 Task: Create new customer invoice with Date Opened: 30-Apr-23, Select Customer: Dollar General, Terms: Net 15. Make invoice entry for item-1 with Date: 30-Apr-23, Description: Pop Arazzi Organizer Small Clear, Income Account: Income:Sales, Quantity: 1, Unit Price: 11.79, Sales Tax: Y, Sales Tax Included: Y, Tax Table: Sales Tax. Make entry for item-2 with Date: 30-Apr-23, Description: The INKEY List Caffeine Stimulating Scalp Treatment (5 oz)
, Income Account: Income:Sales, Quantity: 2, Unit Price: 14.99, Sales Tax: Y, Sales Tax Included: Y, Tax Table: Sales Tax. Post Invoice with Post Date: 30-Apr-23, Post to Accounts: Assets:Accounts Receivable. Pay / Process Payment with Transaction Date: 14-May-23, Amount: 41.77, Transfer Account: Checking Account. Go to 'Print Invoice'.
Action: Mouse moved to (130, 27)
Screenshot: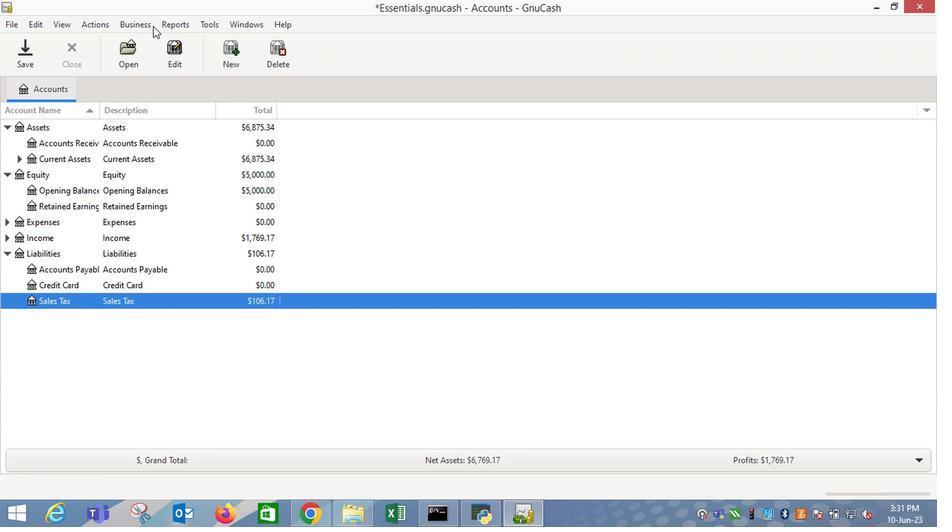 
Action: Mouse pressed left at (130, 27)
Screenshot: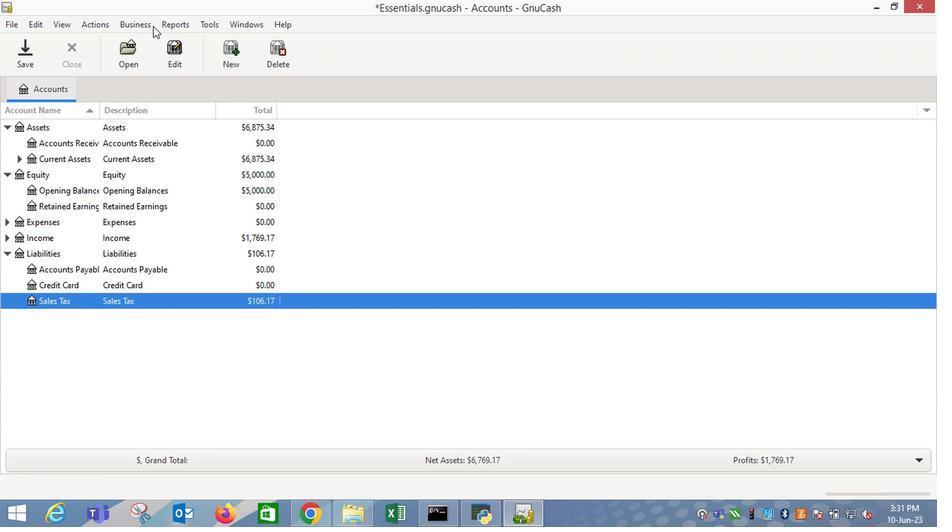 
Action: Mouse moved to (294, 98)
Screenshot: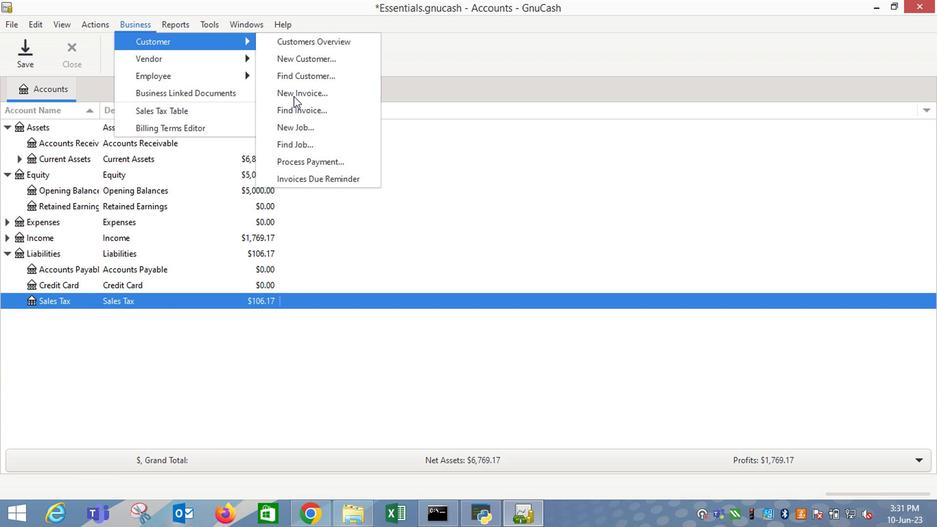 
Action: Mouse pressed left at (294, 98)
Screenshot: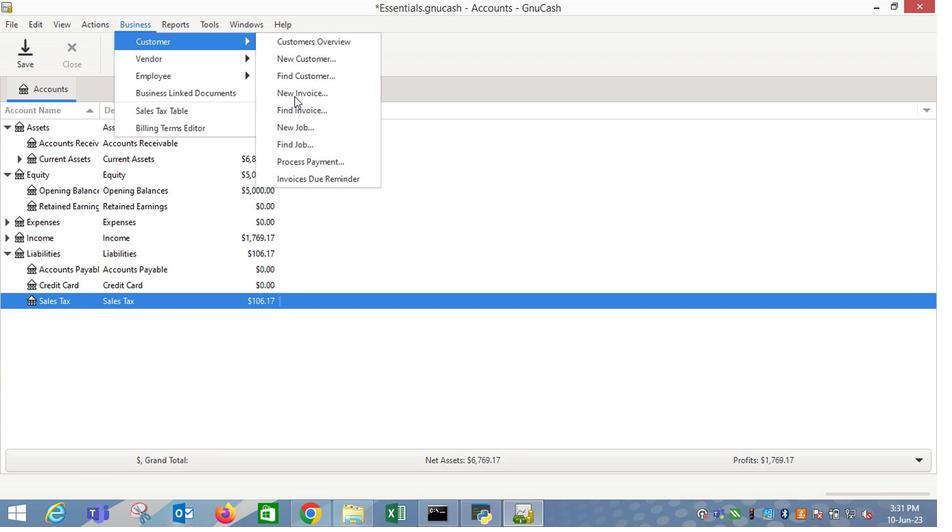 
Action: Mouse moved to (570, 210)
Screenshot: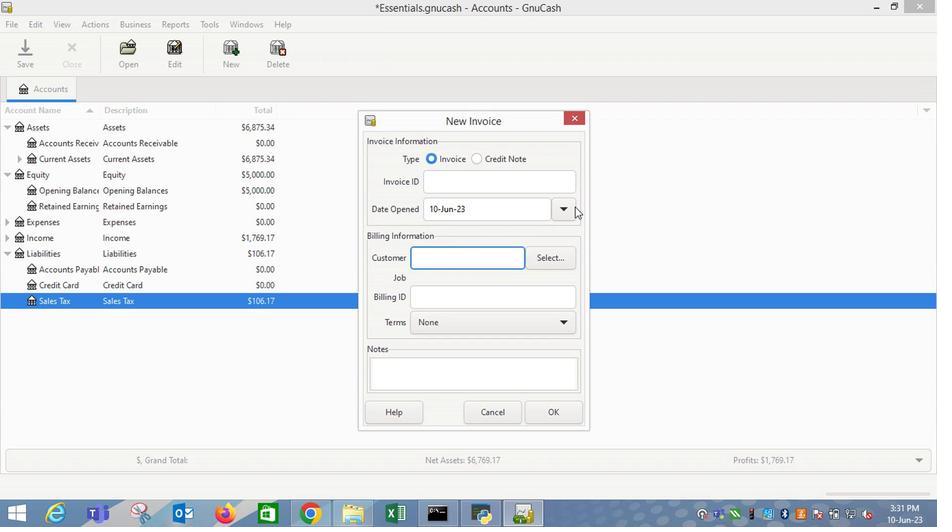 
Action: Mouse pressed left at (570, 210)
Screenshot: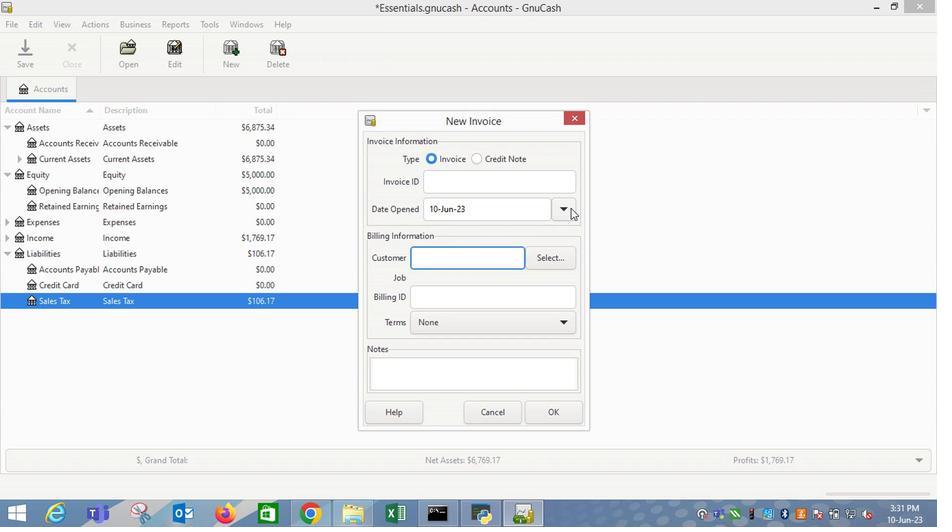 
Action: Mouse moved to (454, 231)
Screenshot: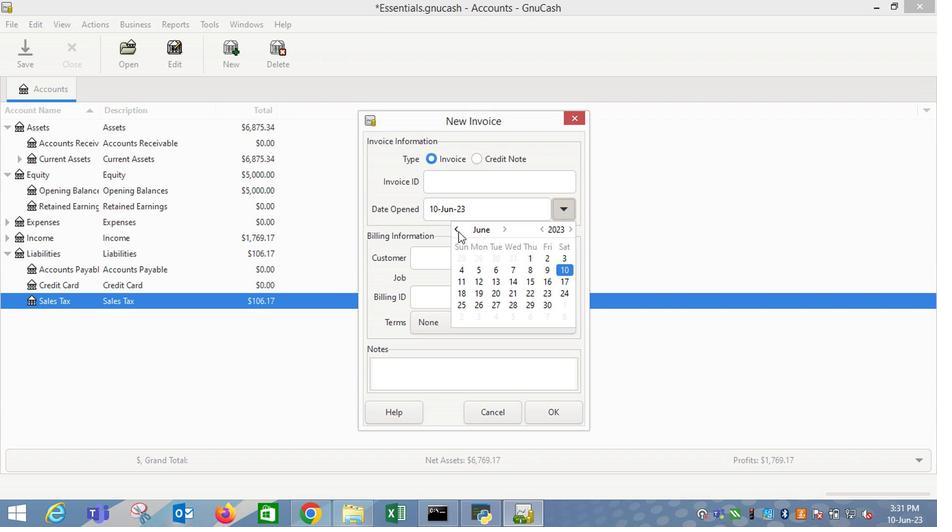 
Action: Mouse pressed left at (454, 231)
Screenshot: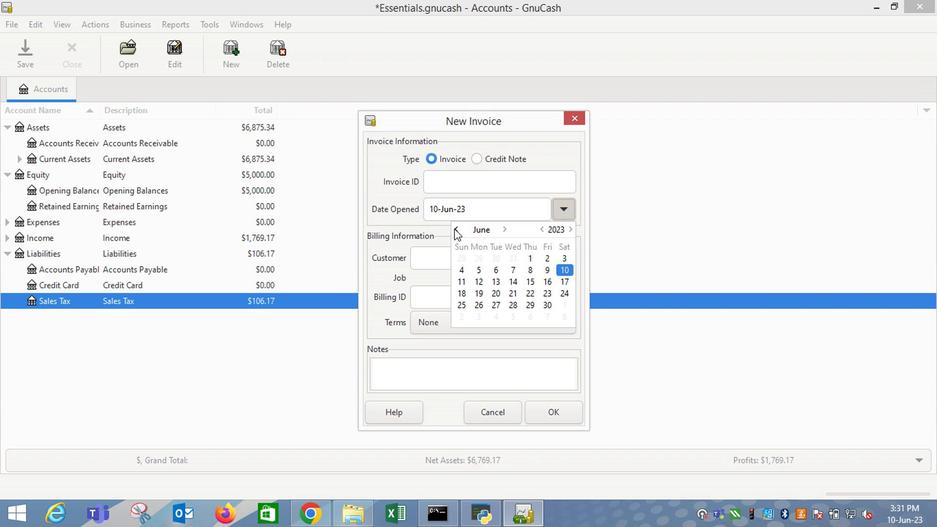 
Action: Mouse pressed left at (454, 231)
Screenshot: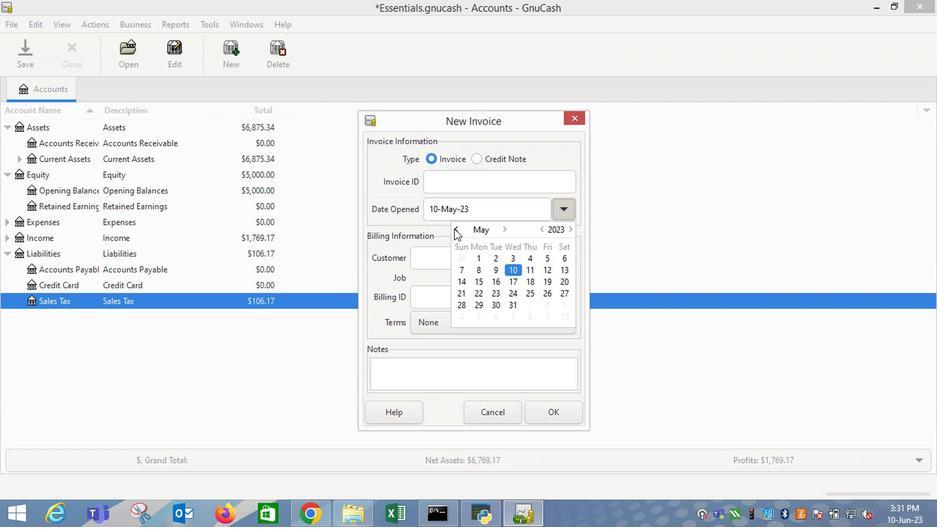 
Action: Mouse moved to (464, 319)
Screenshot: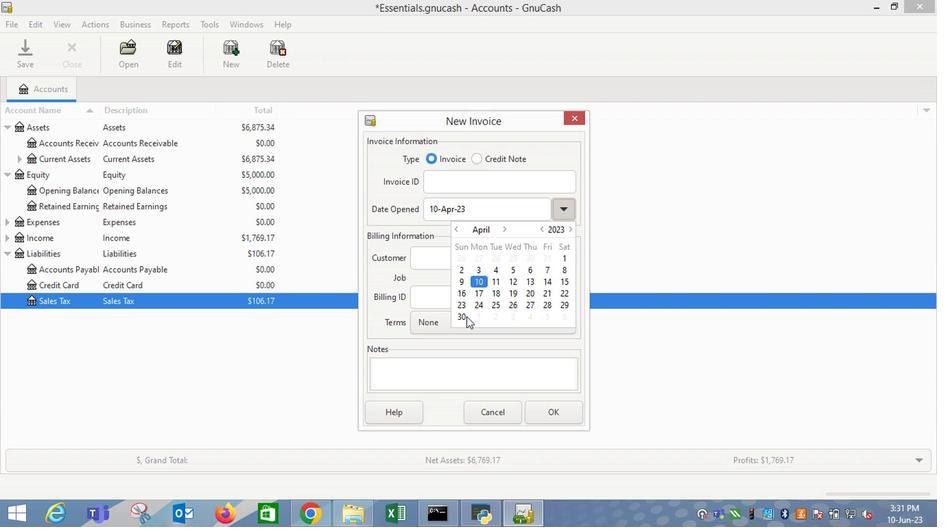 
Action: Mouse pressed left at (464, 319)
Screenshot: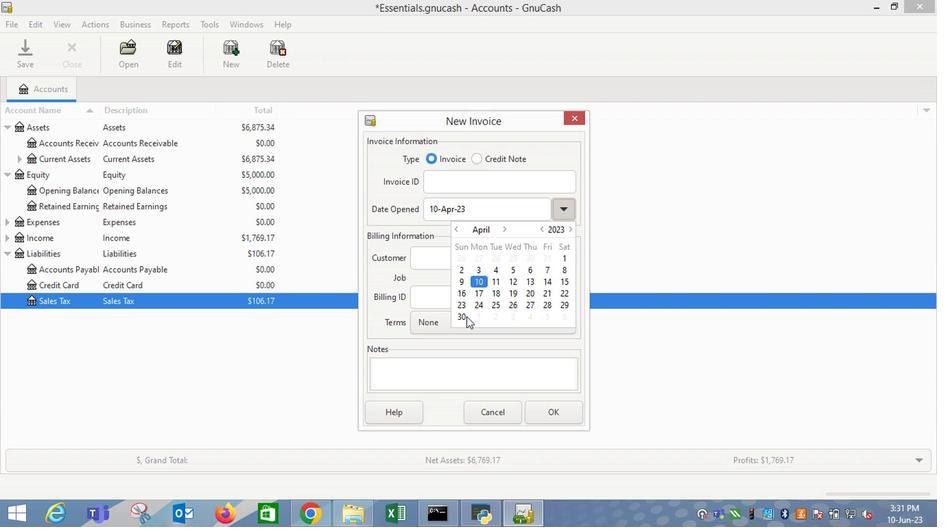 
Action: Mouse moved to (427, 338)
Screenshot: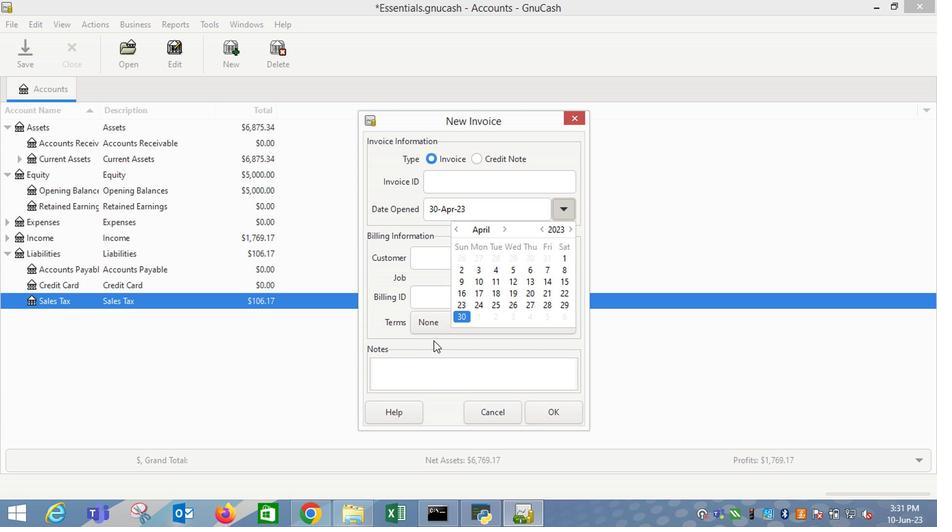 
Action: Mouse pressed left at (427, 338)
Screenshot: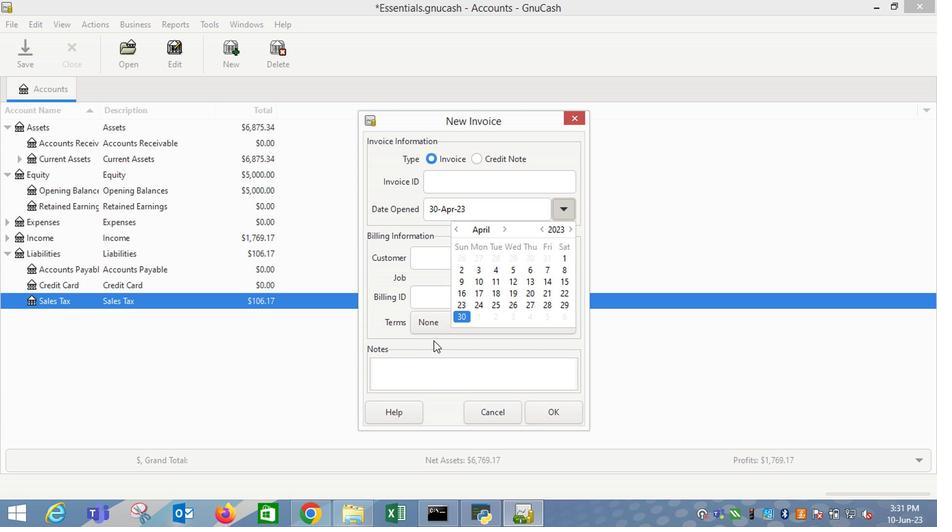 
Action: Mouse moved to (435, 263)
Screenshot: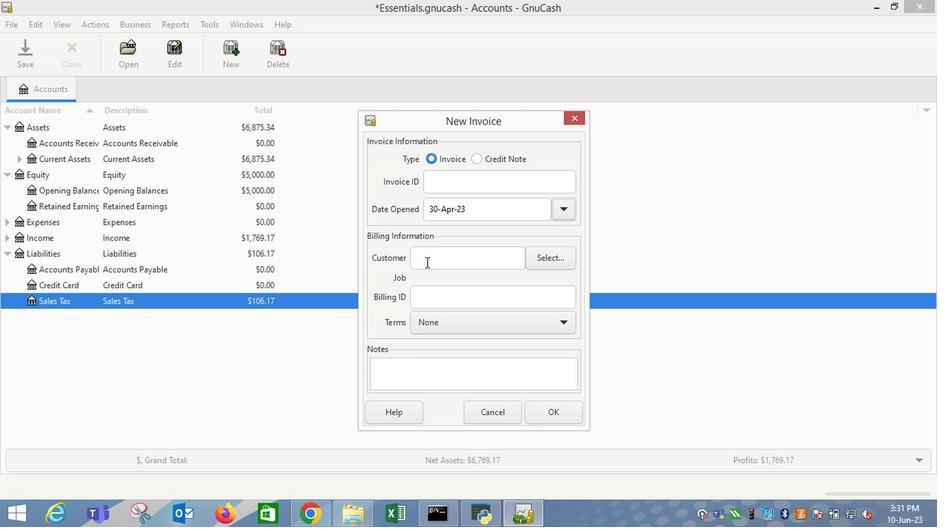 
Action: Mouse pressed left at (435, 263)
Screenshot: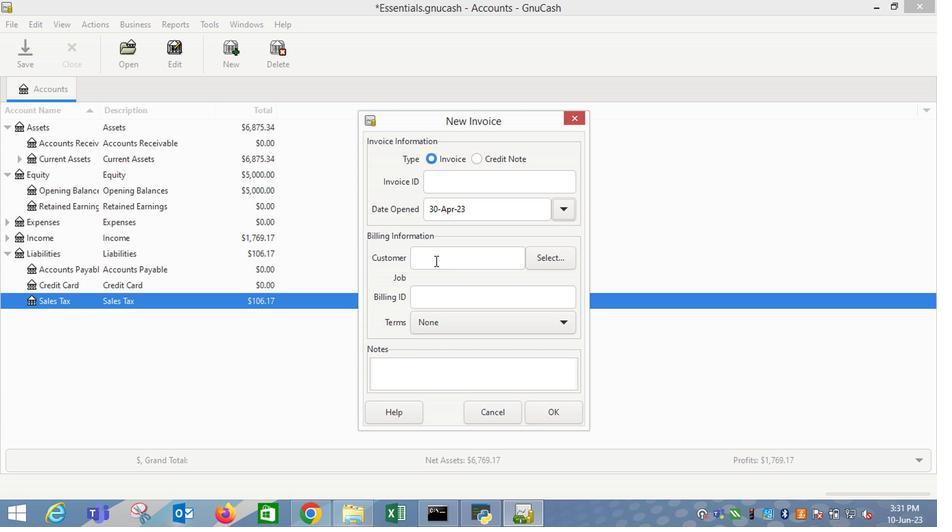 
Action: Key pressed <Key.shift_r>Do
Screenshot: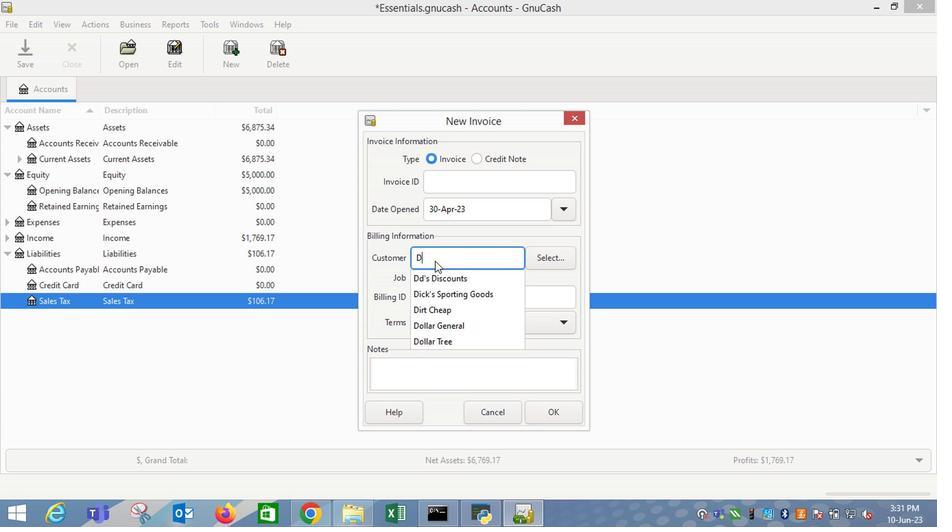 
Action: Mouse moved to (442, 282)
Screenshot: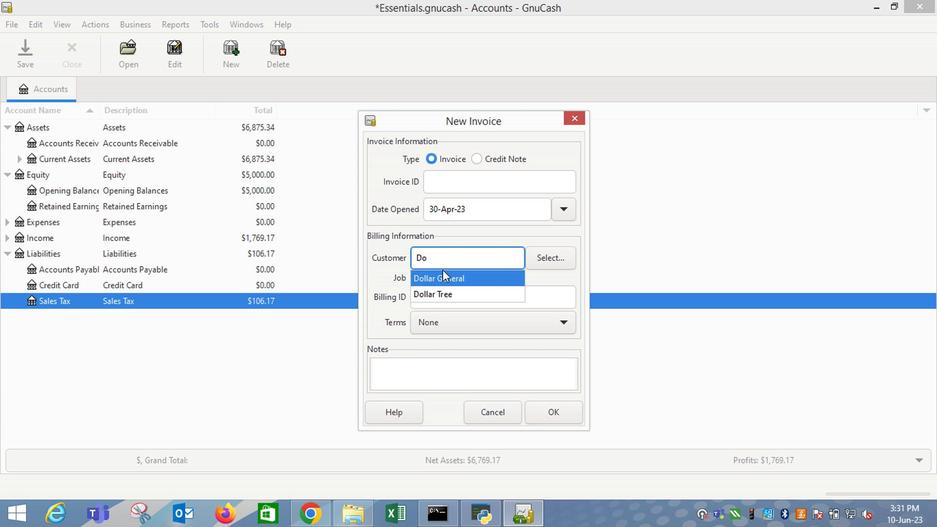 
Action: Mouse pressed left at (442, 282)
Screenshot: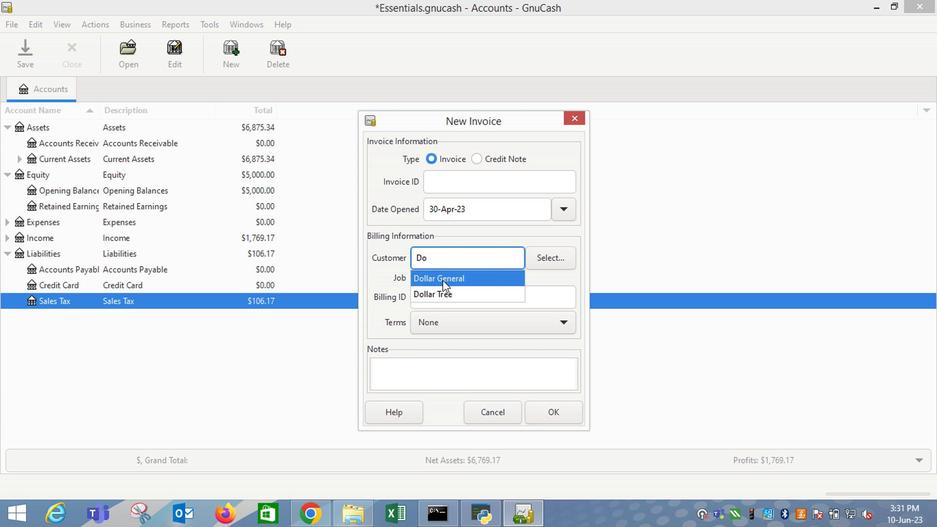 
Action: Mouse moved to (462, 338)
Screenshot: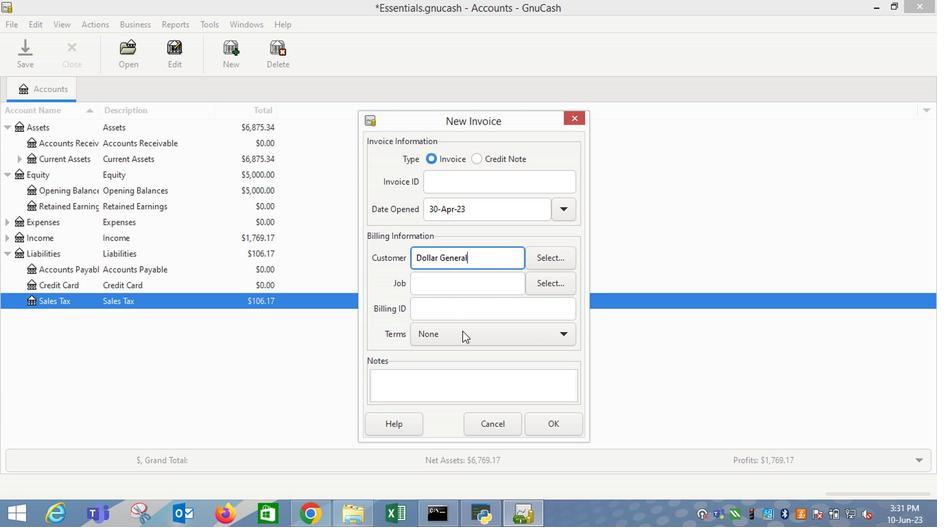 
Action: Mouse pressed left at (462, 338)
Screenshot: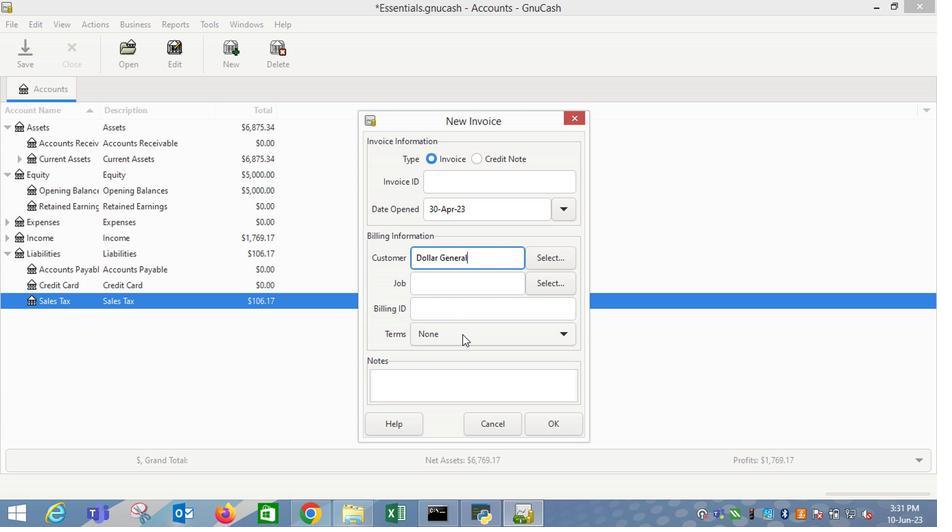 
Action: Mouse moved to (464, 355)
Screenshot: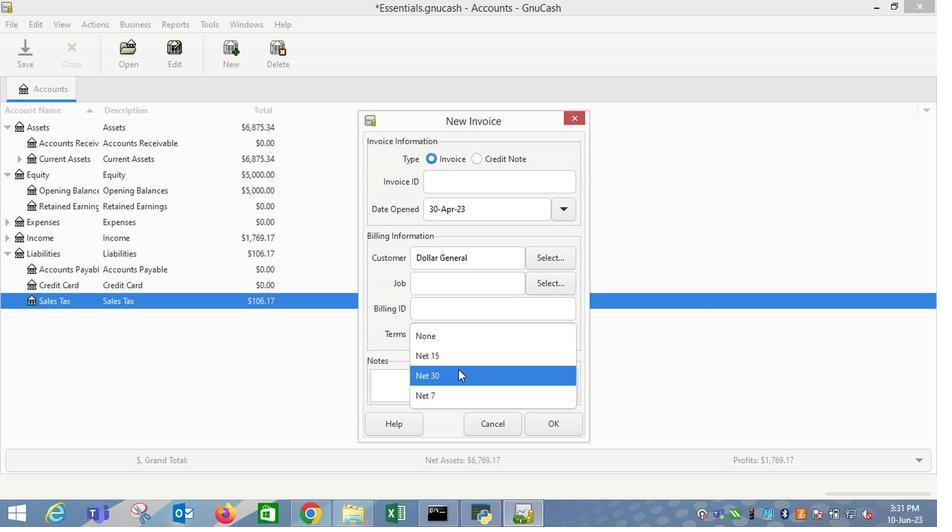 
Action: Mouse pressed left at (464, 355)
Screenshot: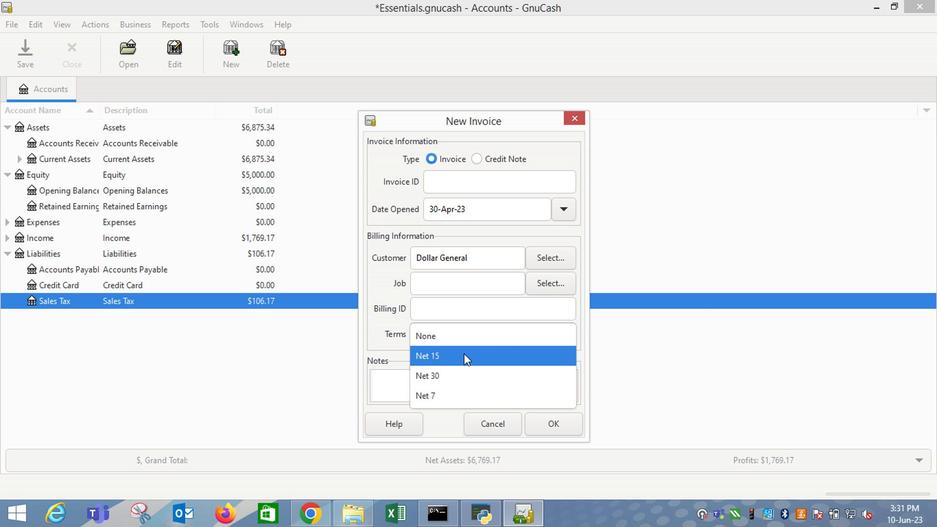
Action: Mouse moved to (564, 429)
Screenshot: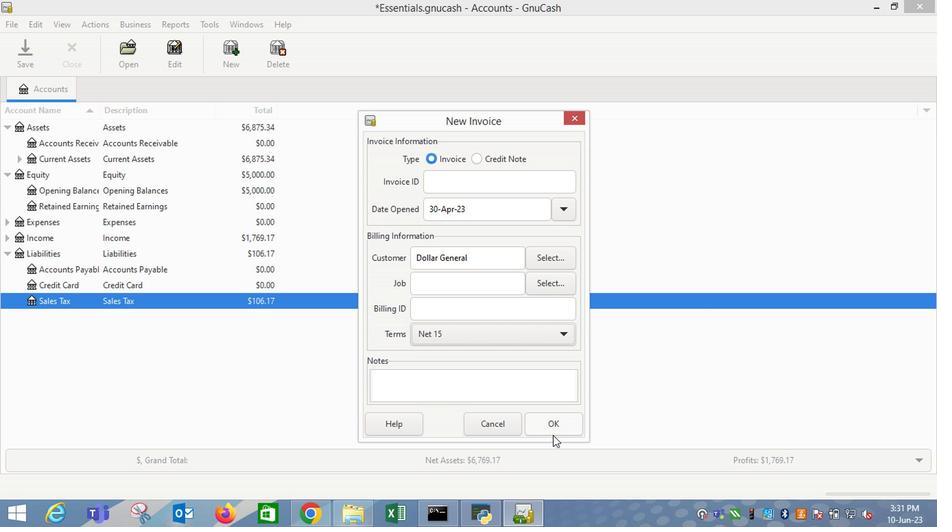 
Action: Mouse pressed left at (564, 429)
Screenshot: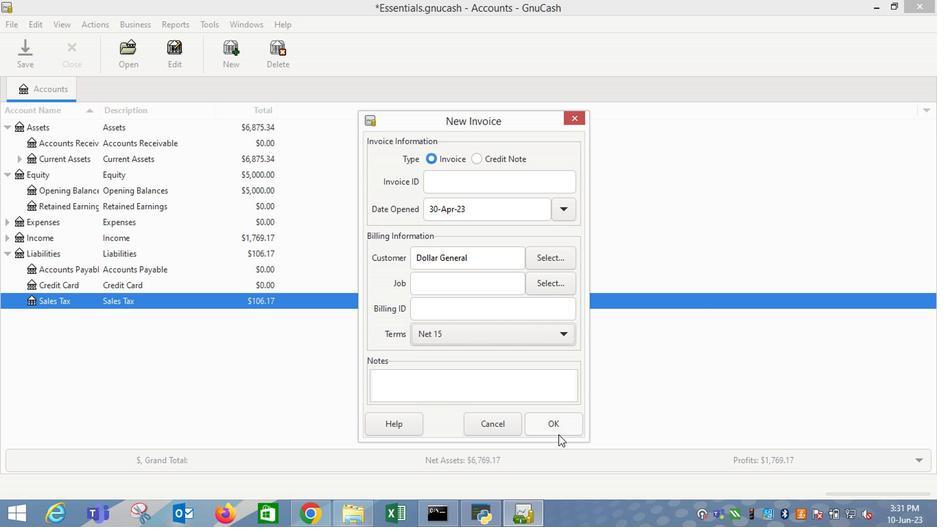 
Action: Mouse moved to (58, 269)
Screenshot: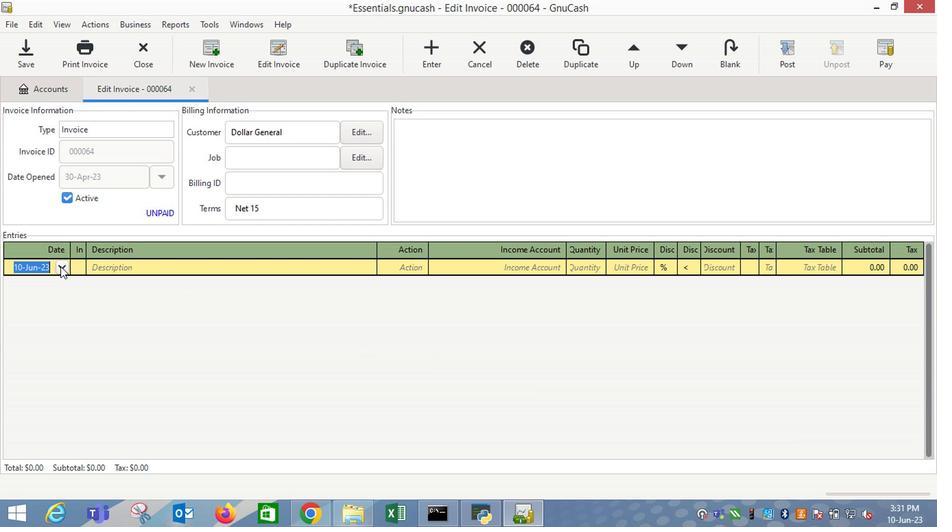 
Action: Mouse pressed left at (58, 269)
Screenshot: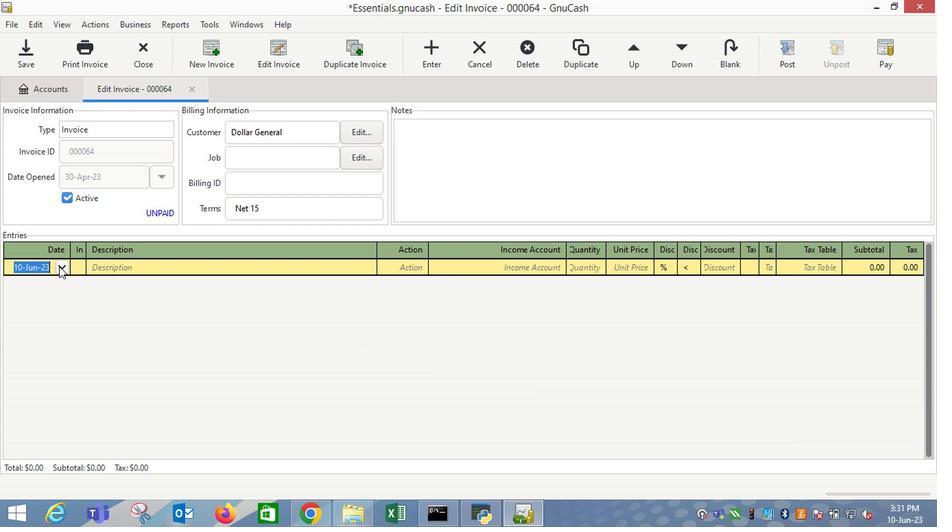 
Action: Mouse moved to (9, 286)
Screenshot: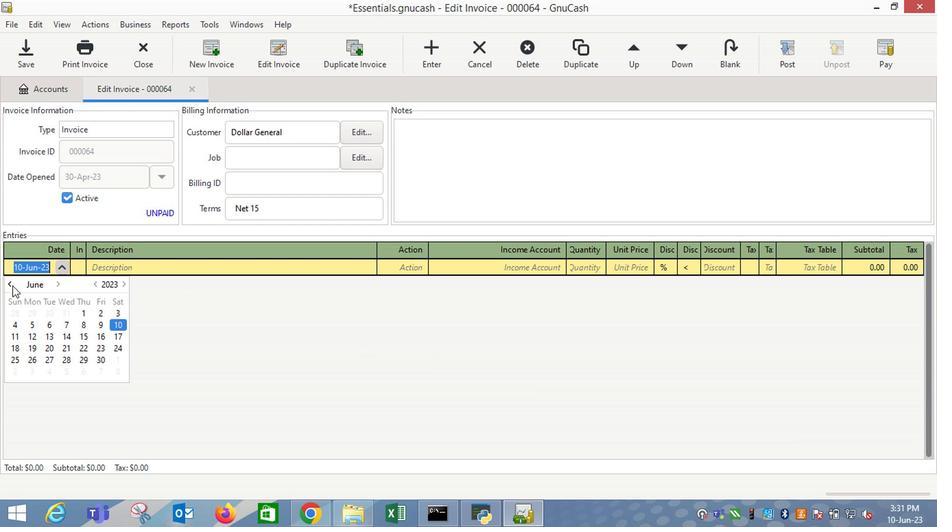 
Action: Mouse pressed left at (9, 286)
Screenshot: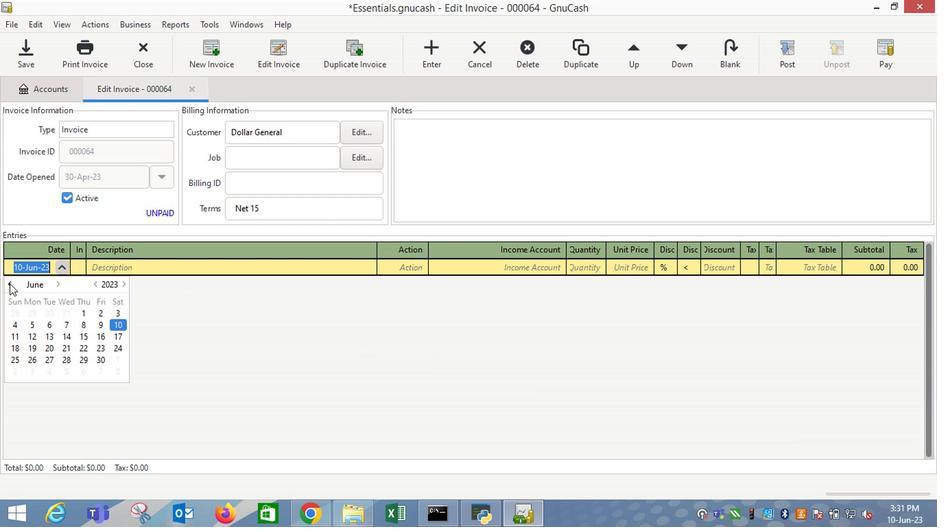
Action: Mouse pressed left at (9, 286)
Screenshot: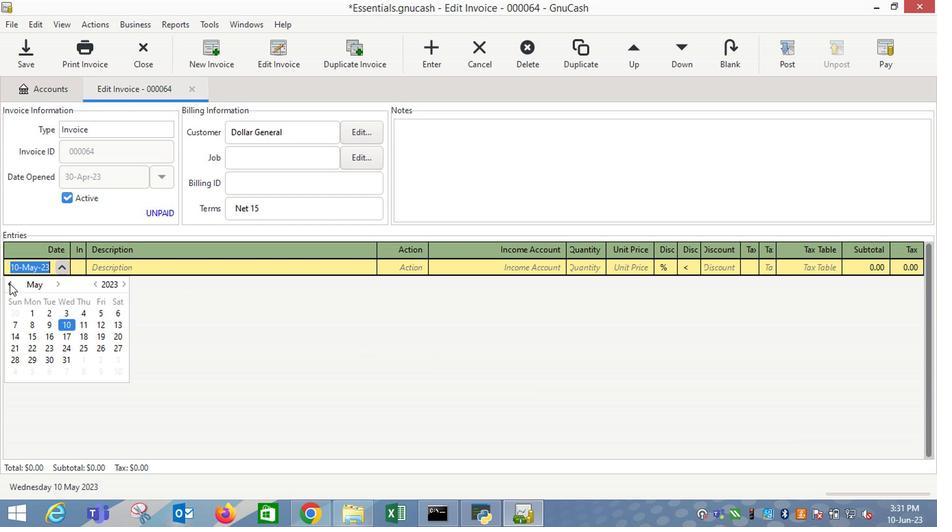 
Action: Mouse moved to (14, 372)
Screenshot: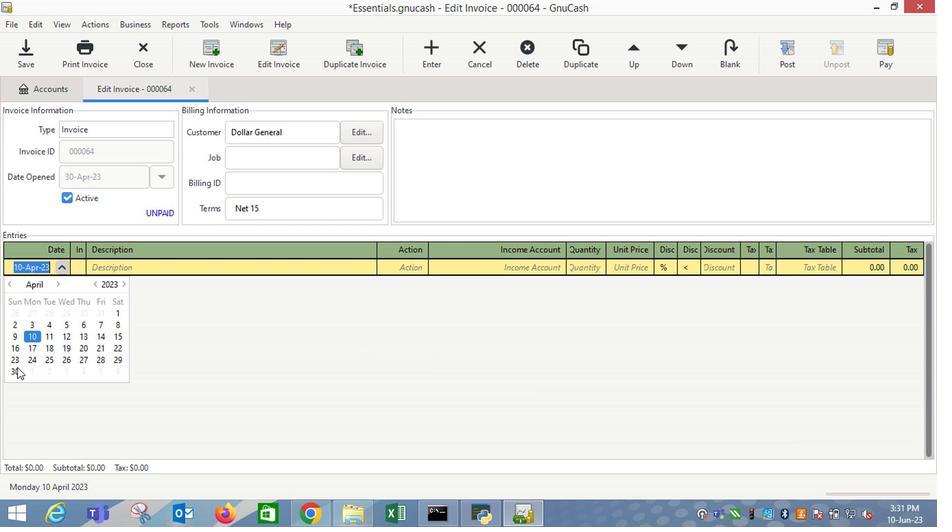 
Action: Mouse pressed left at (14, 372)
Screenshot: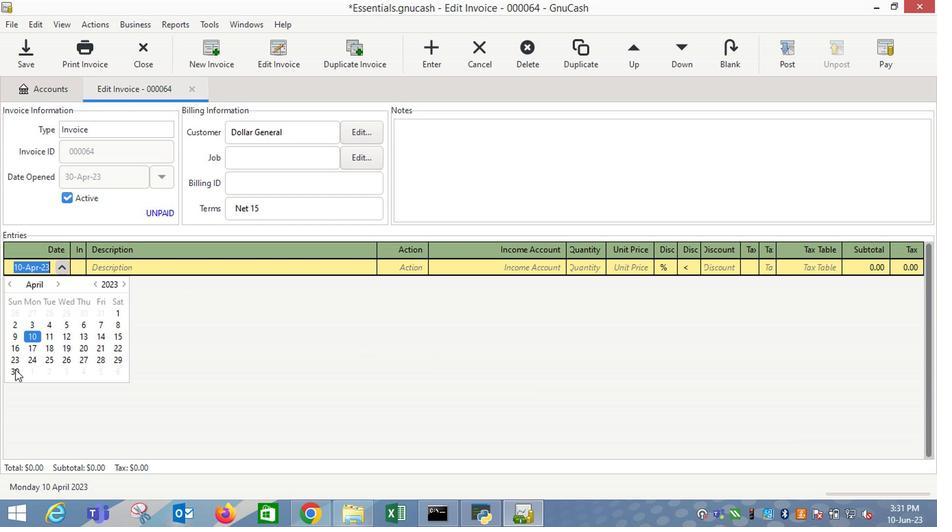 
Action: Mouse moved to (62, 360)
Screenshot: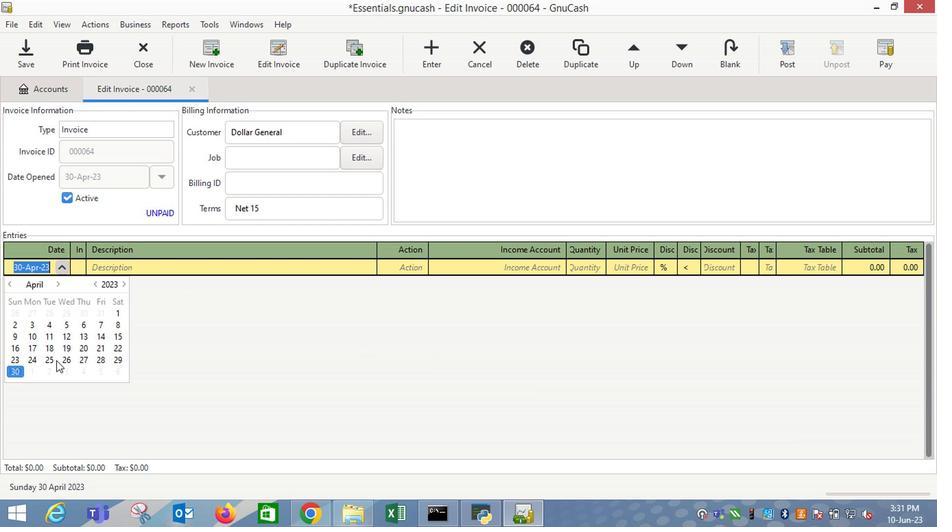 
Action: Key pressed <Key.tab><Key.shift_r>Pop<Key.space><Key.shift_r>Arazzi<Key.space><Key.shift_r>Organizr<Key.backspace>er<Key.space><Key.shift_r>Small<Key.space><Key.shift_r>Clear<Key.tab><Key.tab>i<Key.down><Key.down><Key.down><Key.tab>1<Key.tab>11.79<Key.tab>
Screenshot: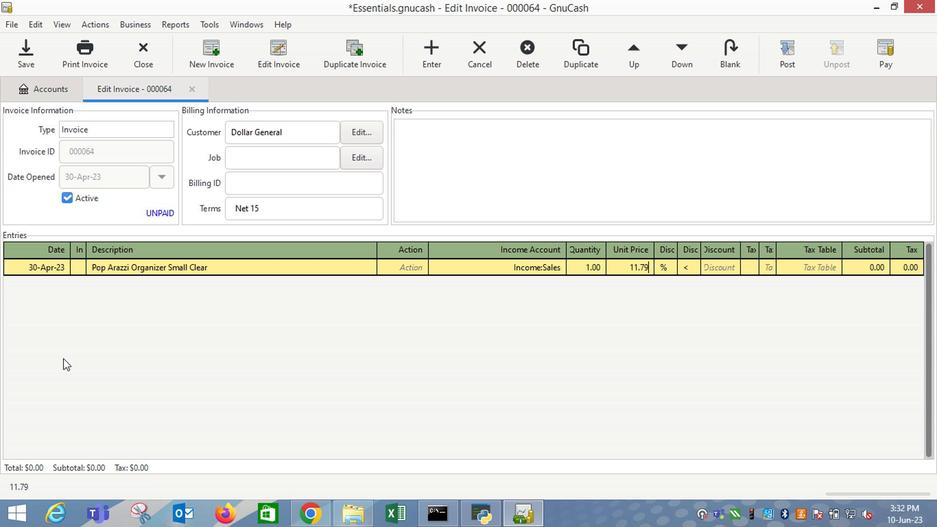 
Action: Mouse moved to (745, 268)
Screenshot: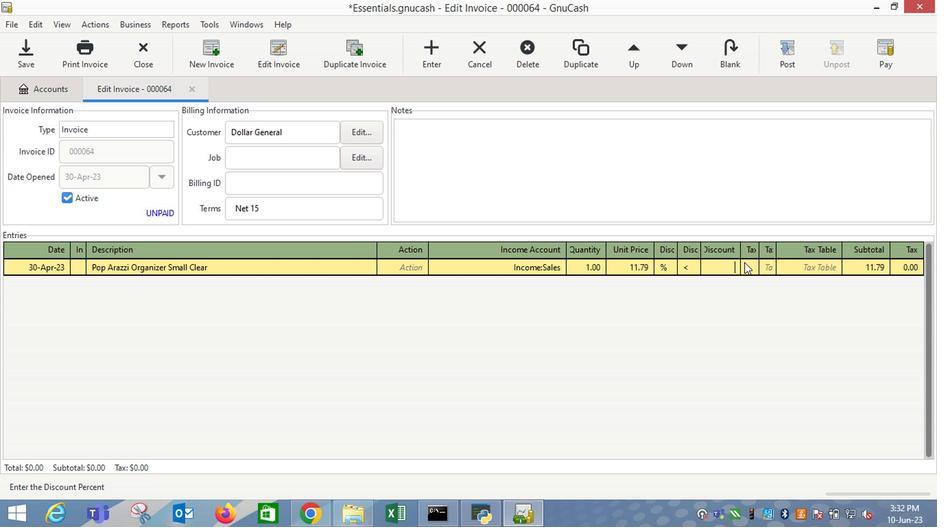 
Action: Mouse pressed left at (745, 268)
Screenshot: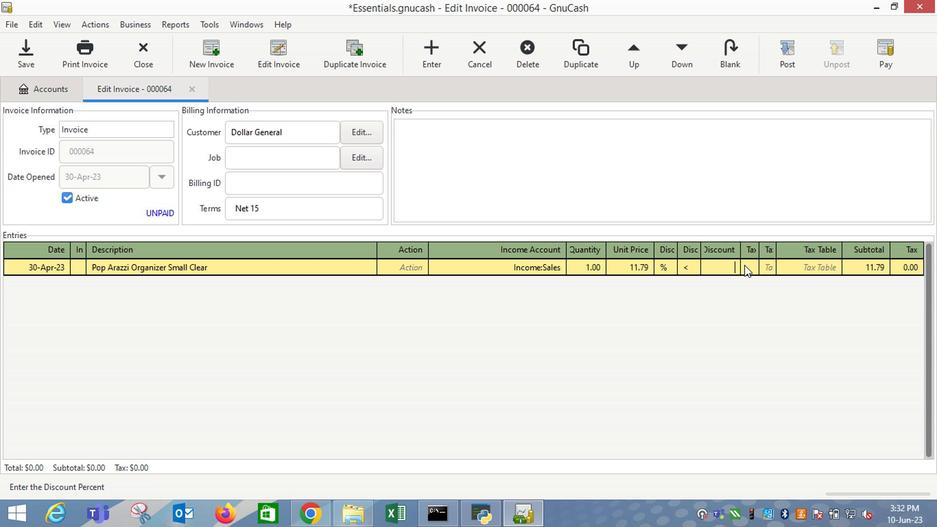 
Action: Mouse moved to (772, 270)
Screenshot: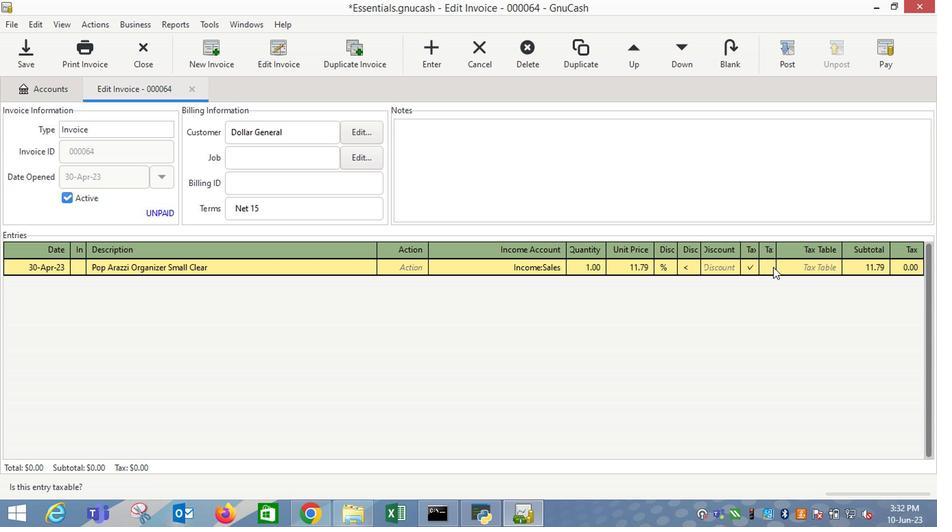 
Action: Mouse pressed left at (772, 270)
Screenshot: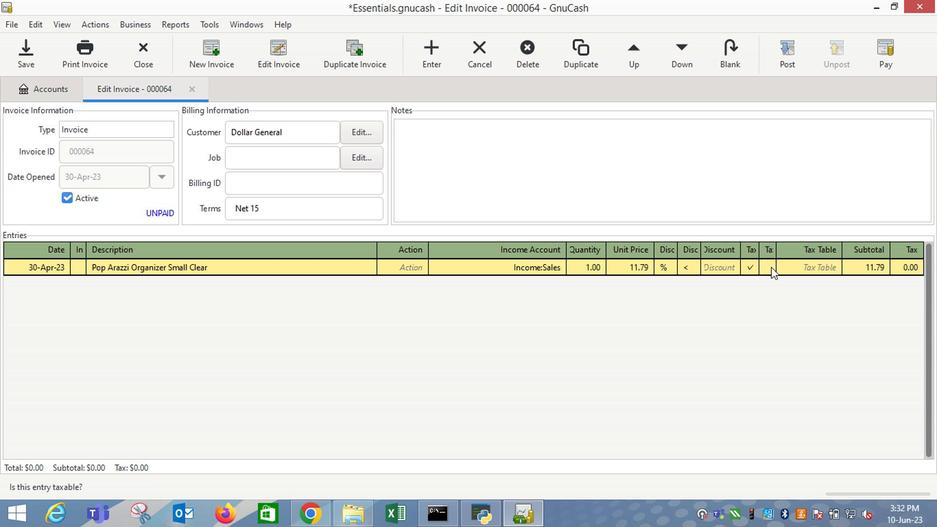 
Action: Mouse moved to (809, 271)
Screenshot: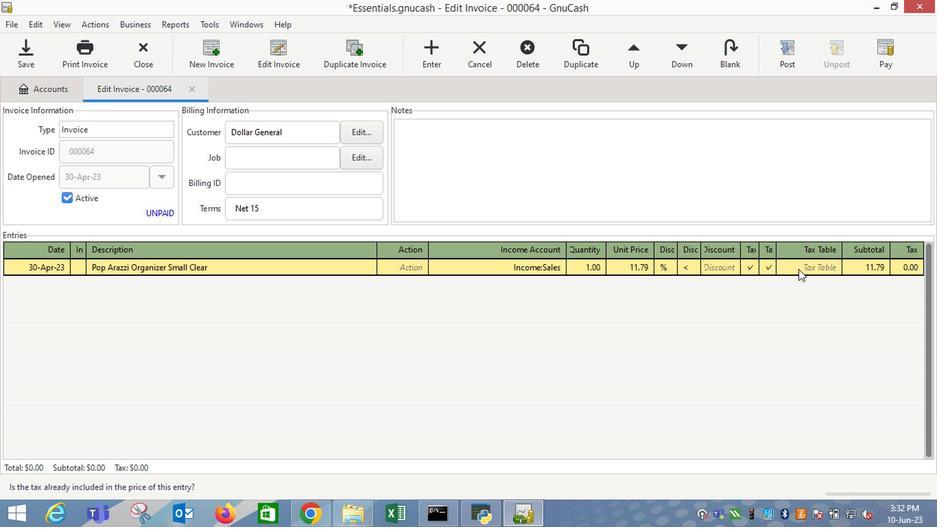 
Action: Mouse pressed left at (809, 271)
Screenshot: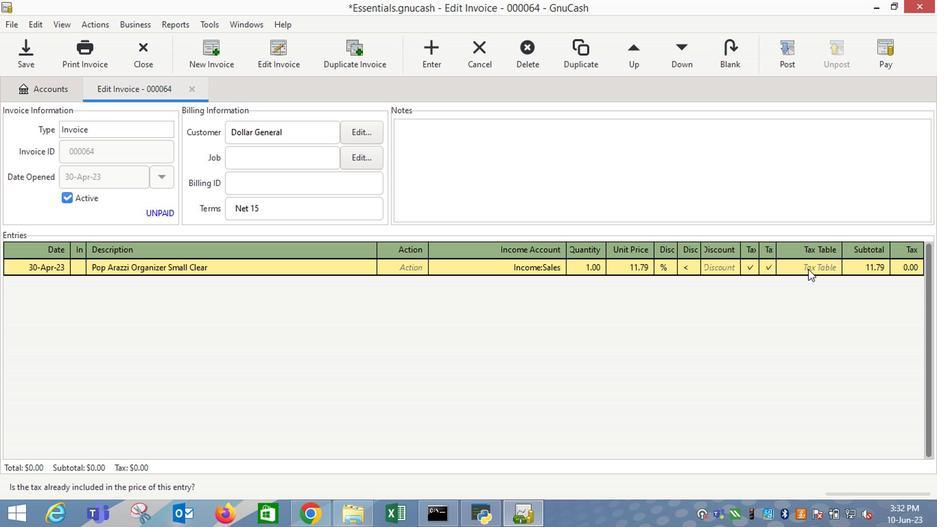 
Action: Mouse moved to (831, 270)
Screenshot: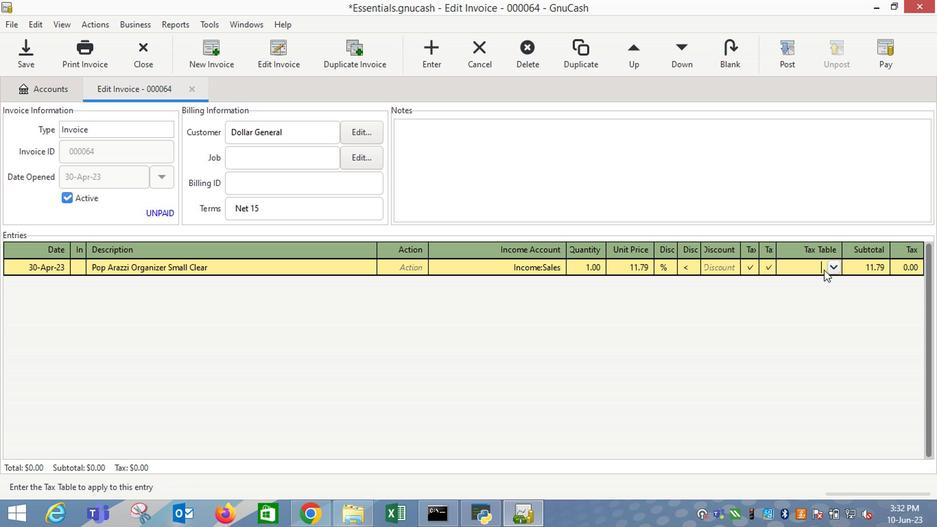 
Action: Mouse pressed left at (831, 270)
Screenshot: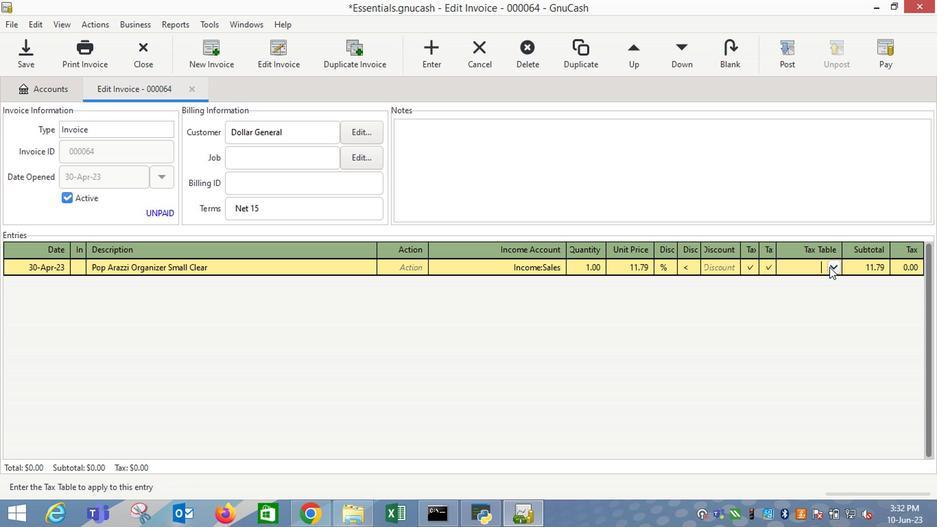
Action: Mouse moved to (793, 291)
Screenshot: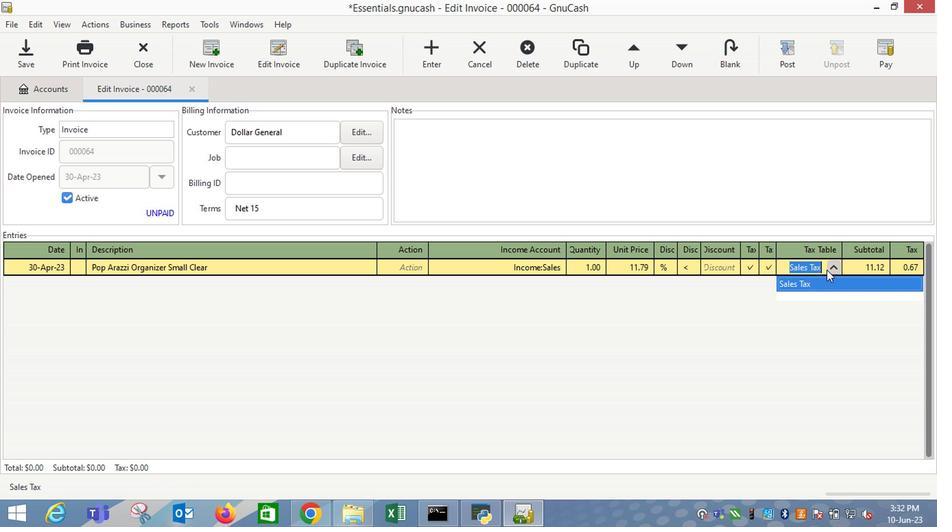 
Action: Mouse pressed left at (793, 291)
Screenshot: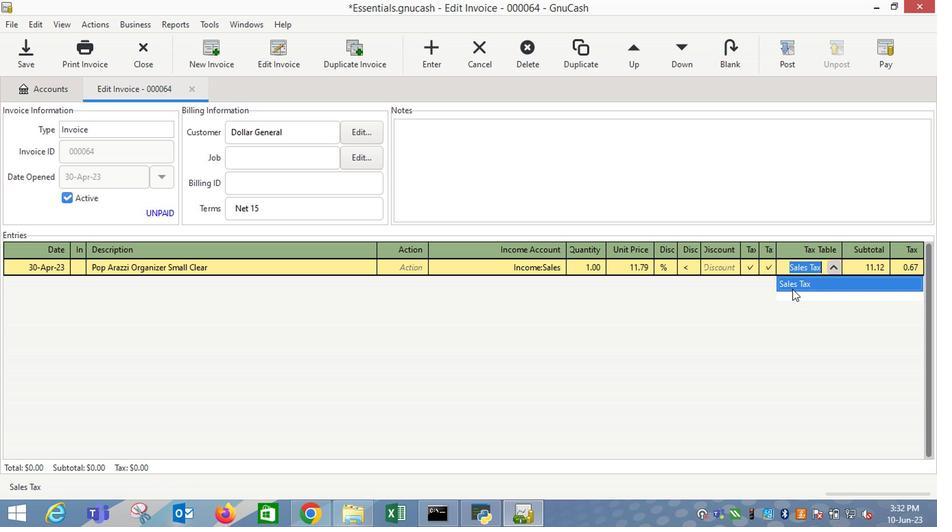 
Action: Key pressed <Key.enter><Key.tab><Key.shift_r>The<Key.space><Key.caps_lock>INKEY<Key.space><Key.caps_lock><Key.shift_r><Key.shift_r><Key.shift_r><Key.shift_r><Key.shift_r><Key.shift_r><Key.shift_r><Key.shift_r><Key.shift_r><Key.shift_r><Key.shift_r><Key.shift_r><Key.shift_r><Key.shift_r><Key.shift_r><Key.shift_r><Key.shift_r><Key.shift_r><Key.shift_r><Key.shift_r><Key.shift_r><Key.shift_r><Key.shift_r><Key.shift_r><Key.shift_r><Key.shift_r><Key.shift_r><Key.shift_r><Key.shift_r><Key.shift_r><Key.shift_r><Key.shift_r><Key.shift_r><Key.shift_r><Key.shift_r><Key.shift_r><Key.shift_r><Key.shift_r><Key.shift_r><Key.shift_r><Key.tab>
Screenshot: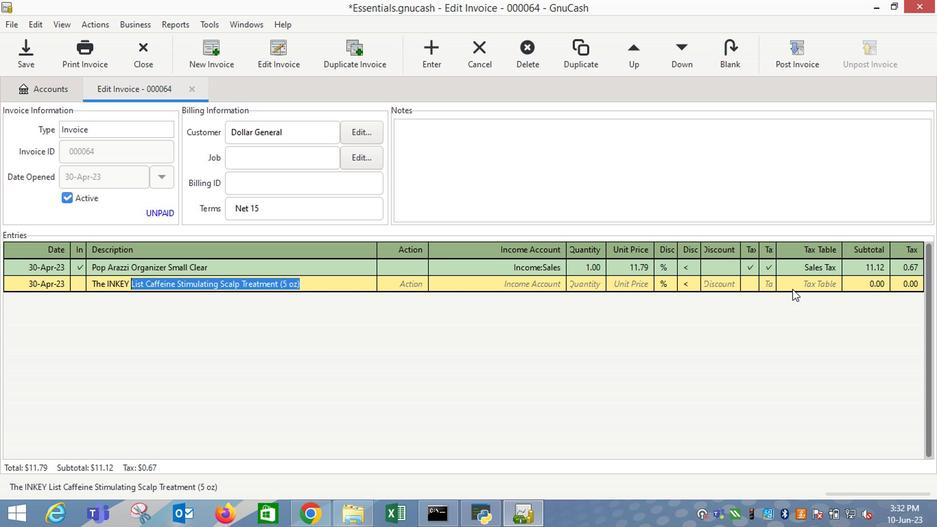 
Action: Mouse moved to (515, 287)
Screenshot: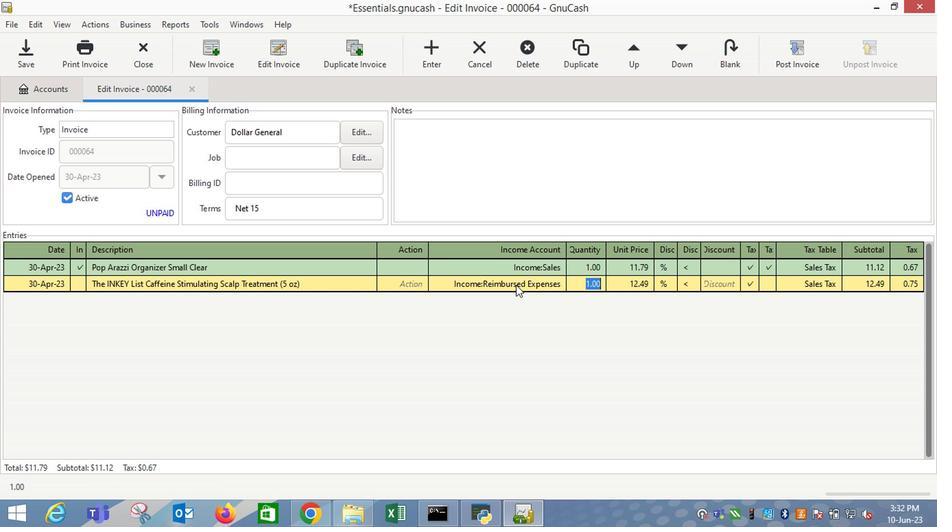 
Action: Mouse pressed left at (515, 287)
Screenshot: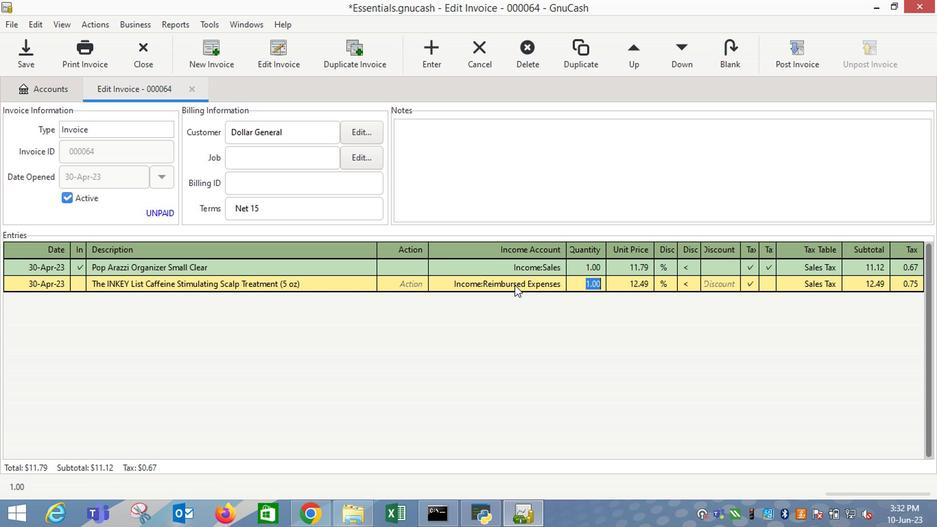 
Action: Mouse moved to (554, 284)
Screenshot: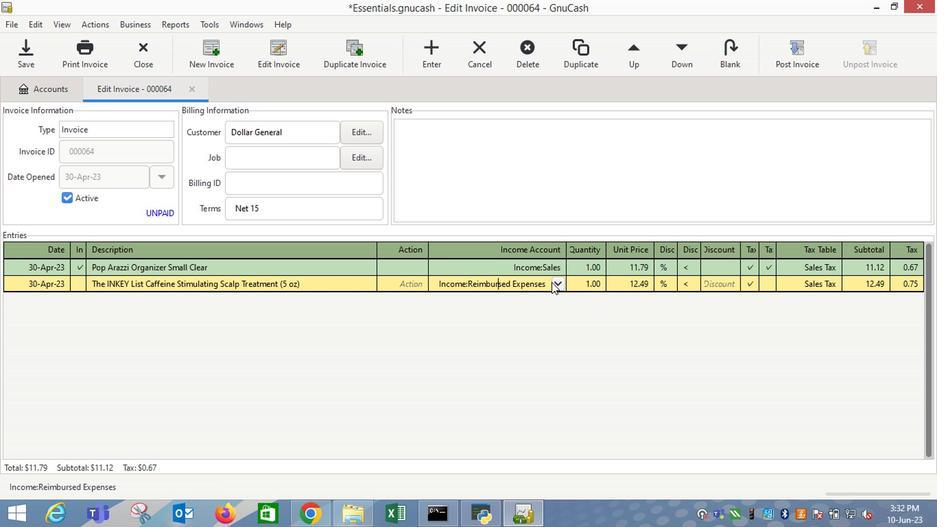 
Action: Mouse pressed left at (554, 284)
Screenshot: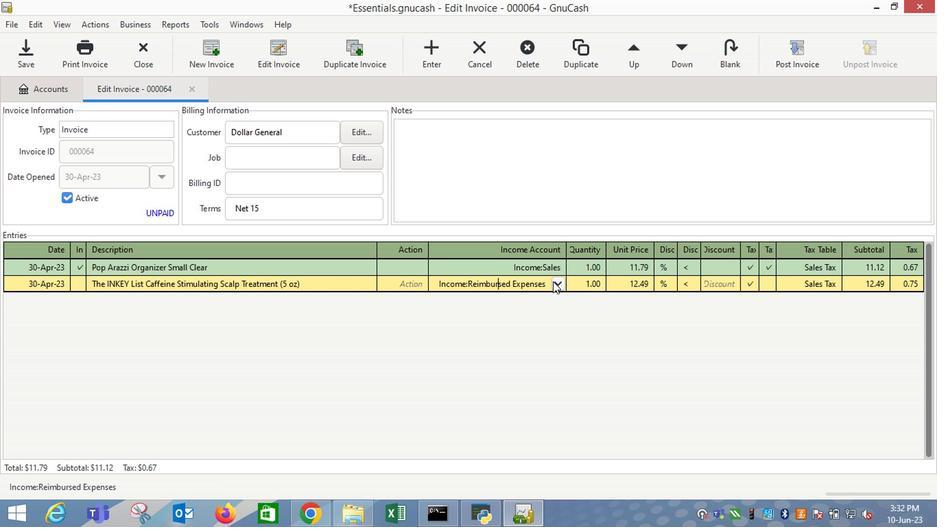 
Action: Mouse moved to (477, 348)
Screenshot: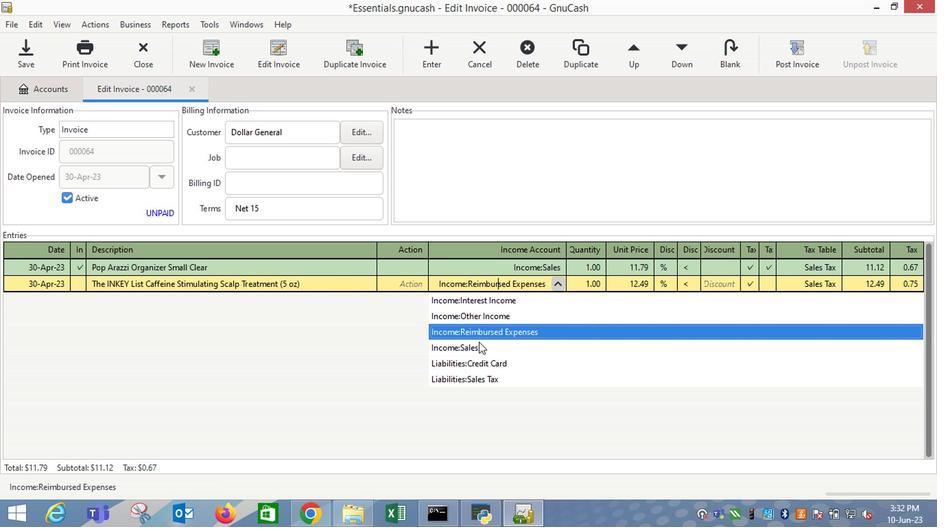 
Action: Mouse pressed left at (477, 348)
Screenshot: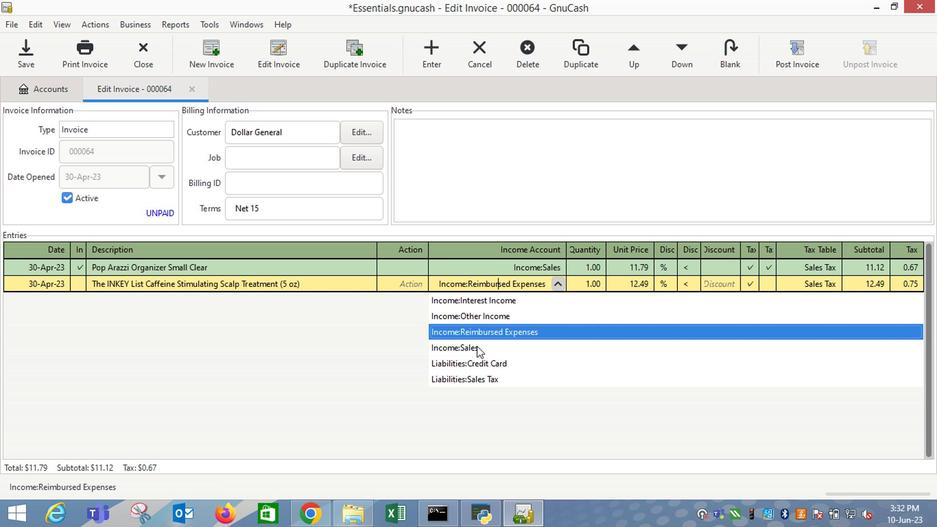 
Action: Mouse moved to (563, 307)
Screenshot: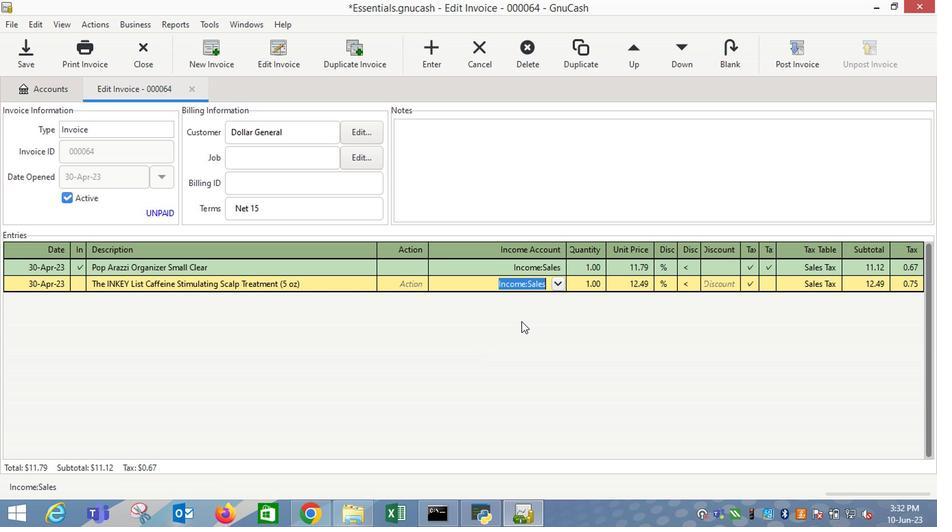 
Action: Key pressed <Key.tab>
Screenshot: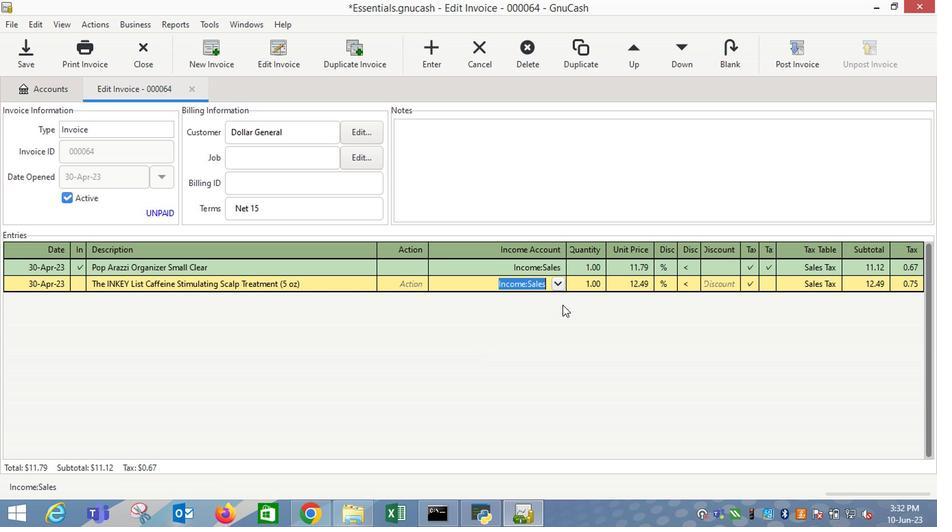 
Action: Mouse moved to (637, 304)
Screenshot: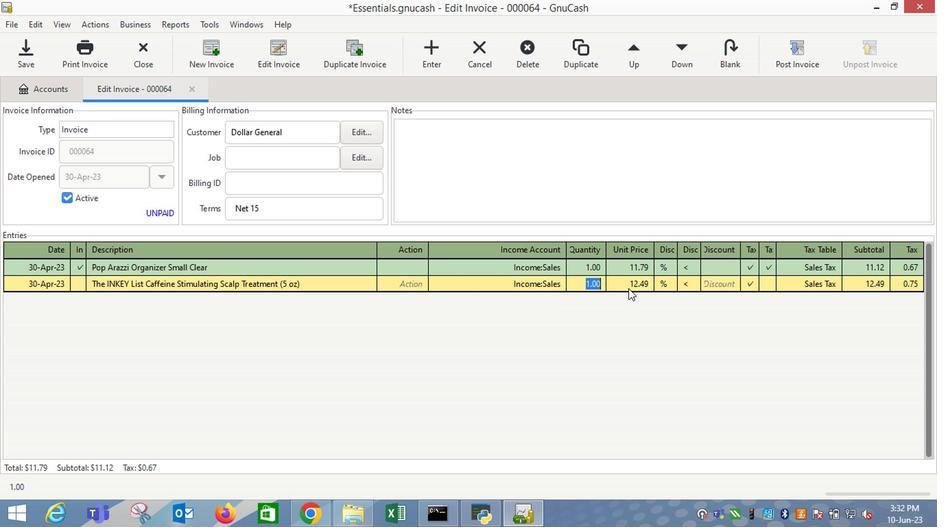 
Action: Key pressed 2<Key.tab>14.99
Screenshot: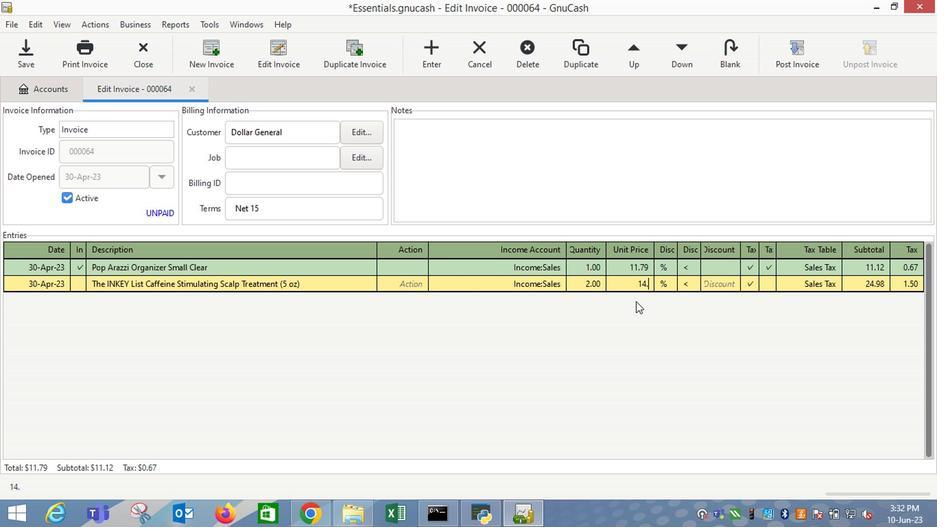 
Action: Mouse moved to (780, 297)
Screenshot: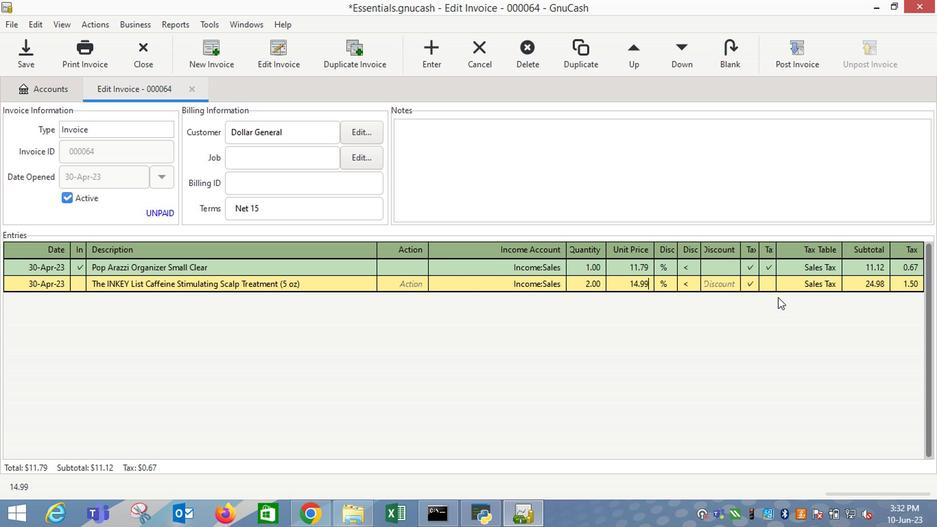 
Action: Key pressed <Key.tab>
Screenshot: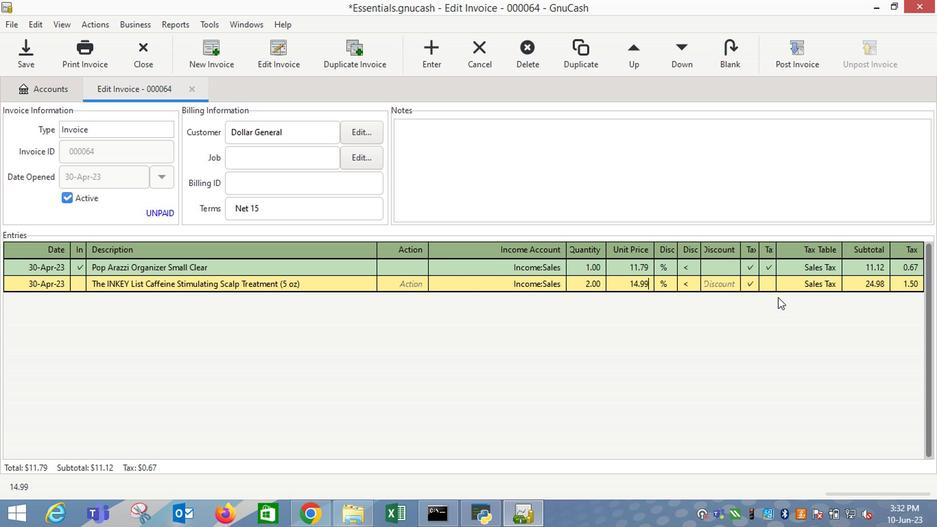 
Action: Mouse moved to (772, 288)
Screenshot: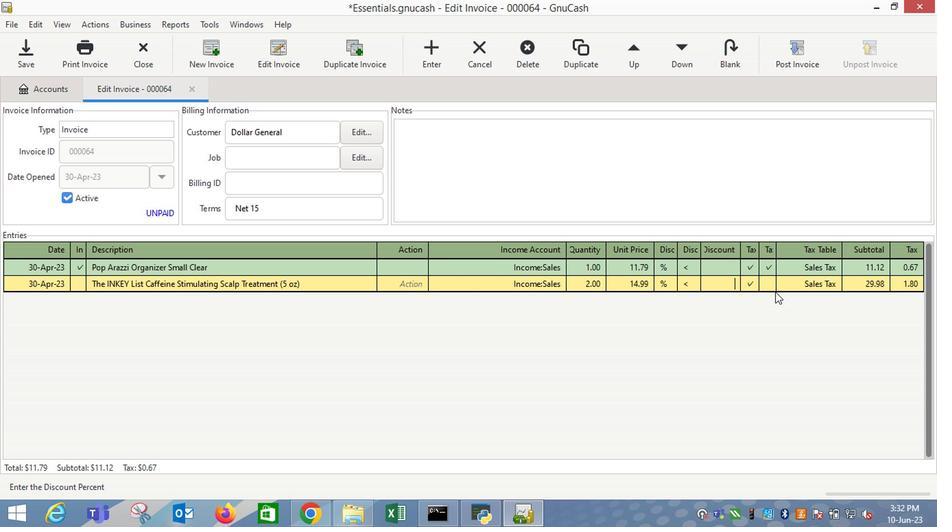 
Action: Mouse pressed left at (772, 288)
Screenshot: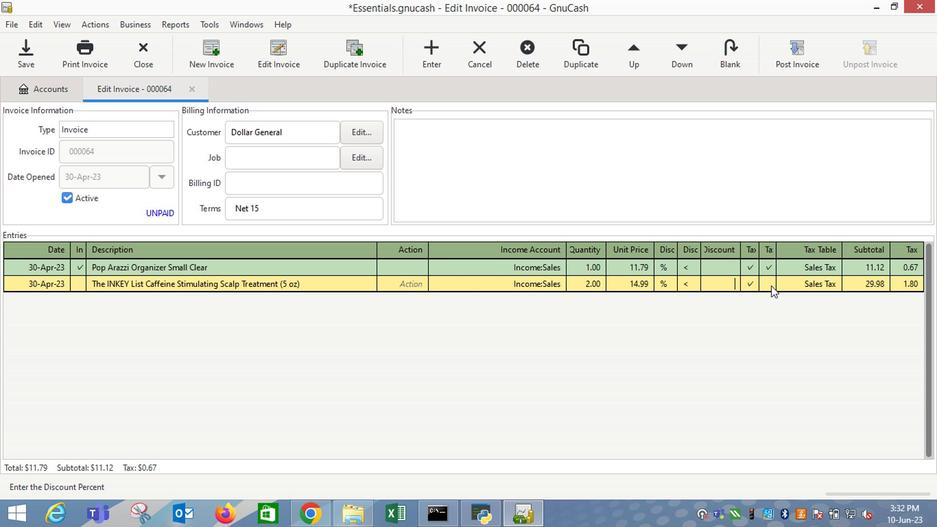 
Action: Mouse moved to (802, 291)
Screenshot: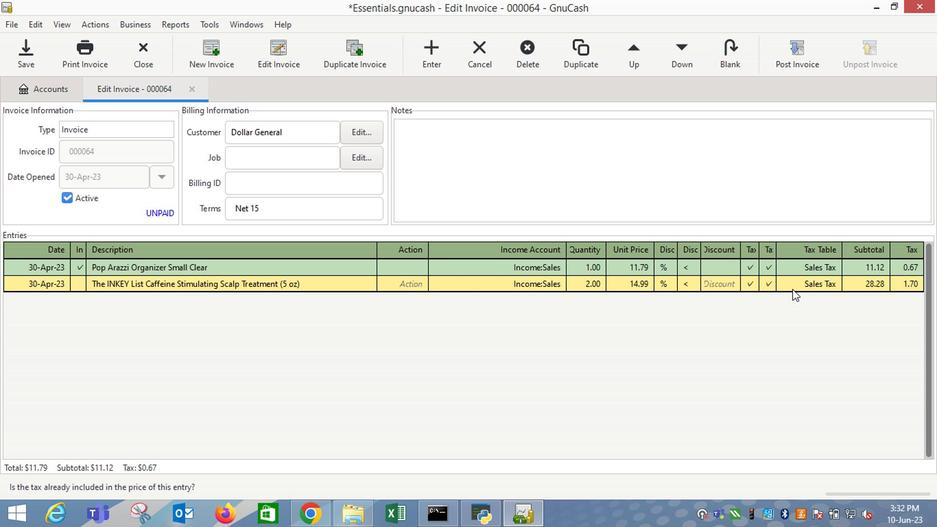 
Action: Mouse pressed left at (802, 291)
Screenshot: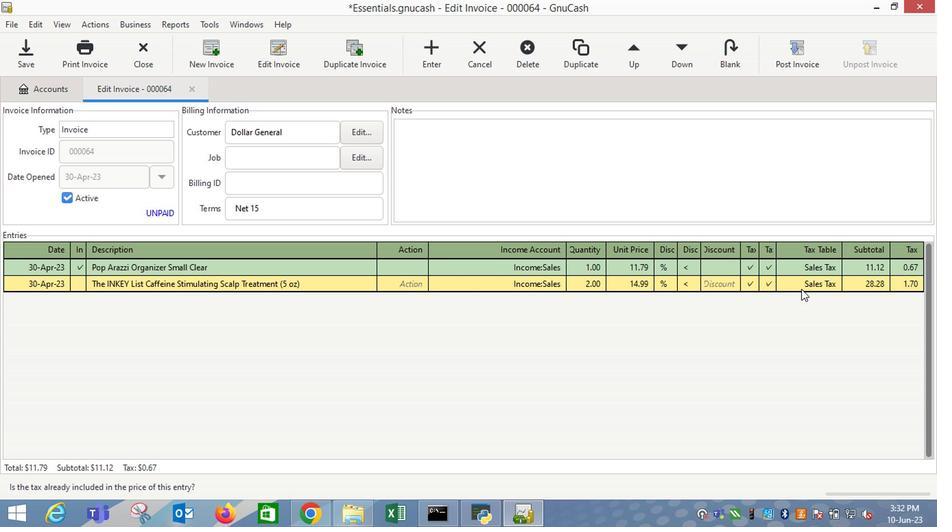 
Action: Mouse moved to (800, 291)
Screenshot: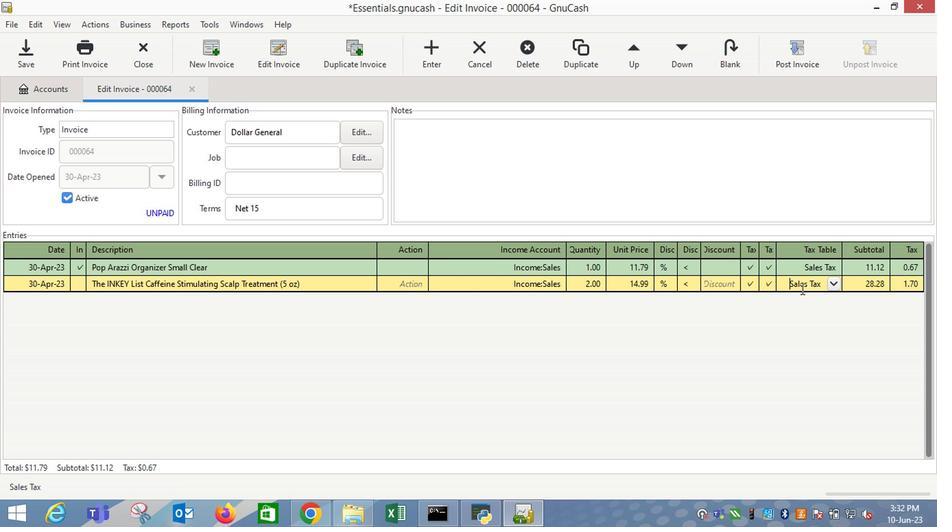 
Action: Key pressed <Key.enter>
Screenshot: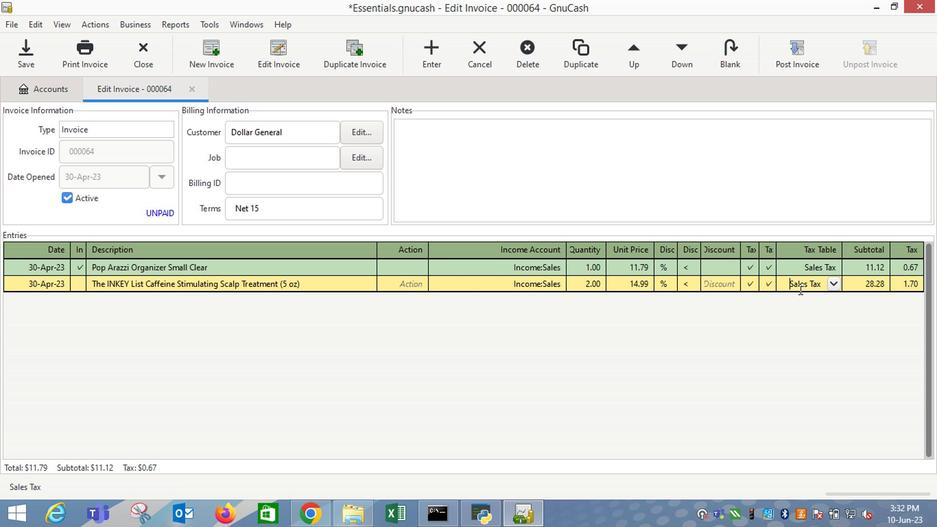
Action: Mouse moved to (791, 54)
Screenshot: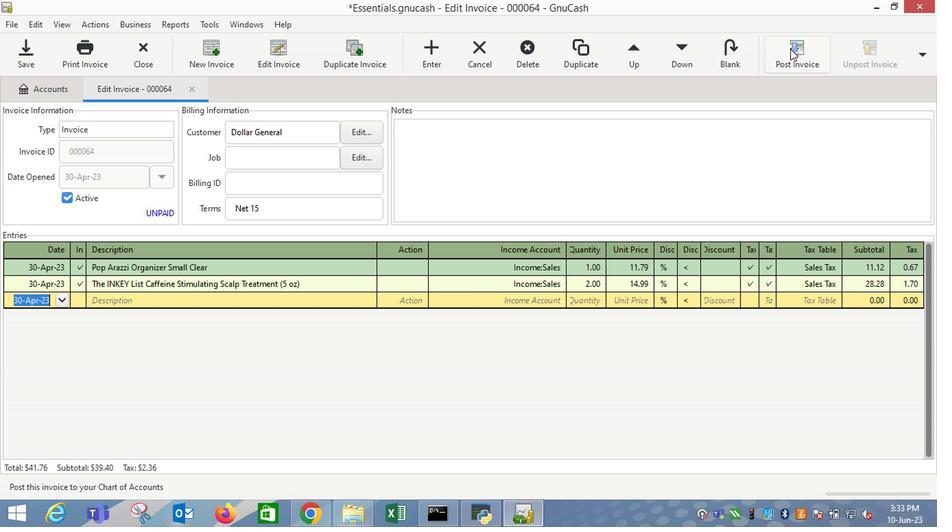 
Action: Mouse pressed left at (791, 54)
Screenshot: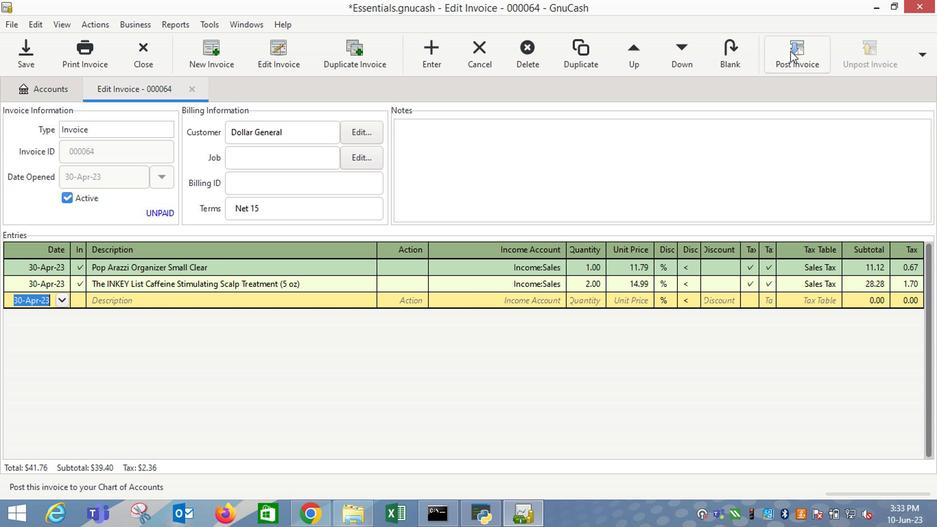 
Action: Mouse moved to (583, 230)
Screenshot: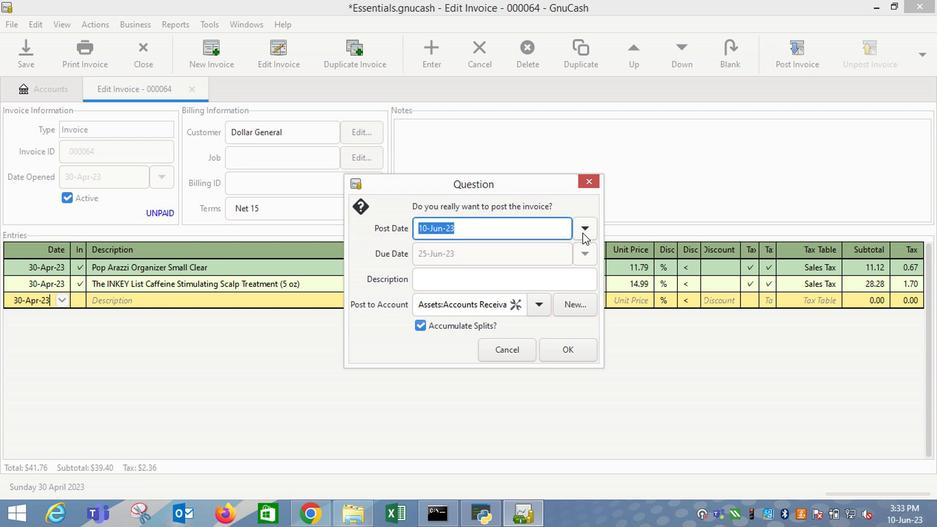 
Action: Mouse pressed left at (583, 230)
Screenshot: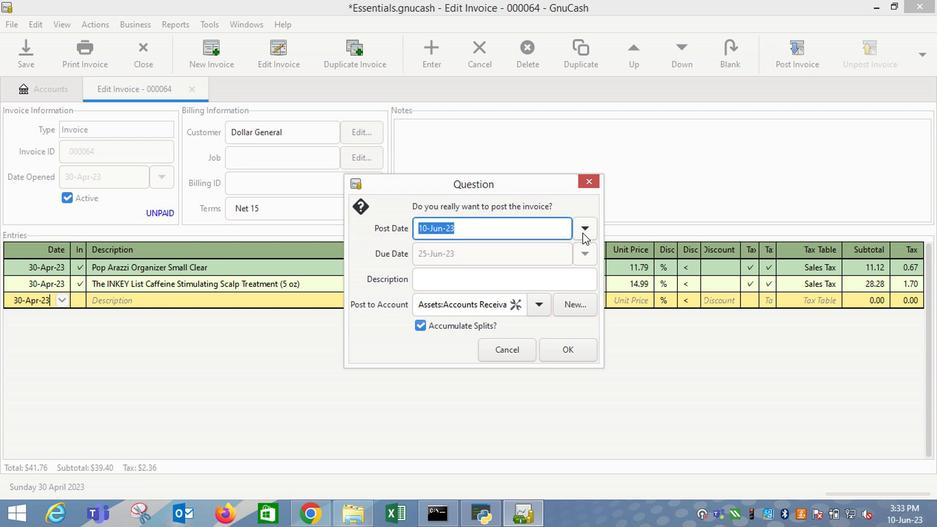 
Action: Mouse moved to (477, 247)
Screenshot: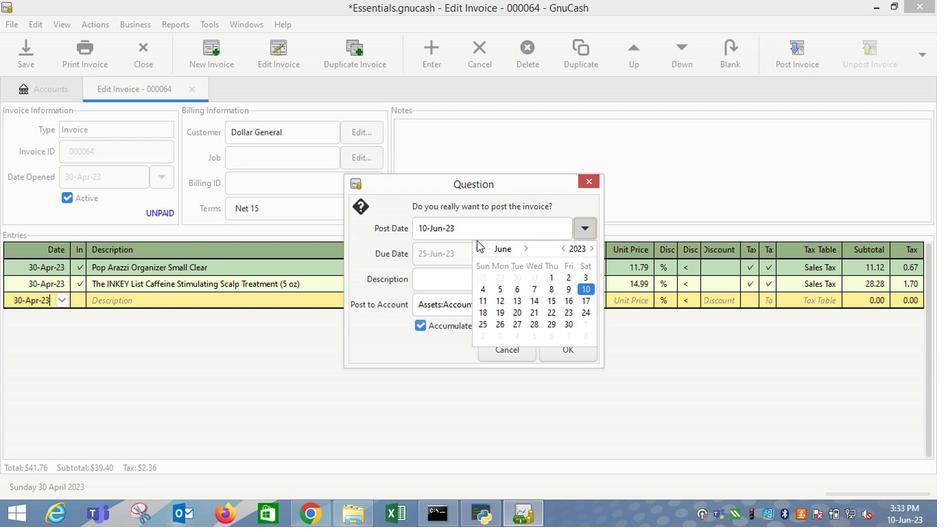
Action: Mouse pressed left at (477, 247)
Screenshot: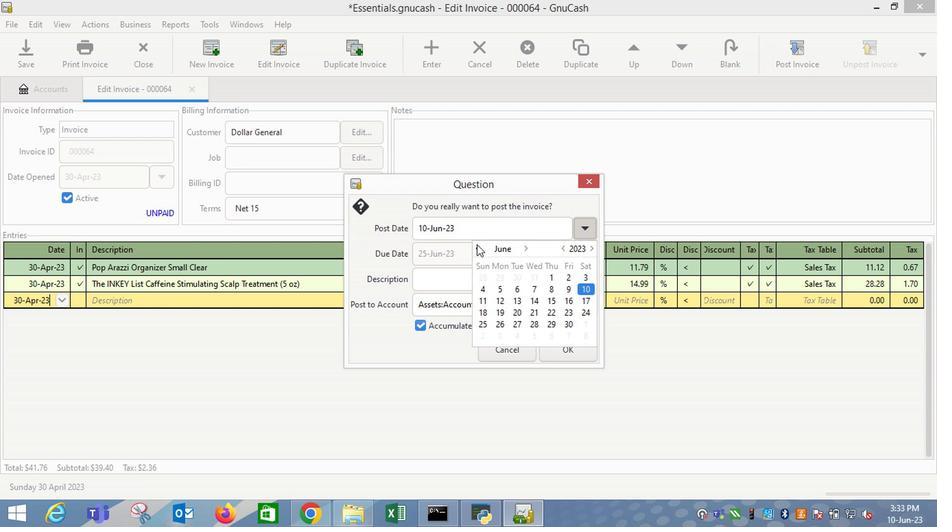 
Action: Mouse pressed left at (477, 247)
Screenshot: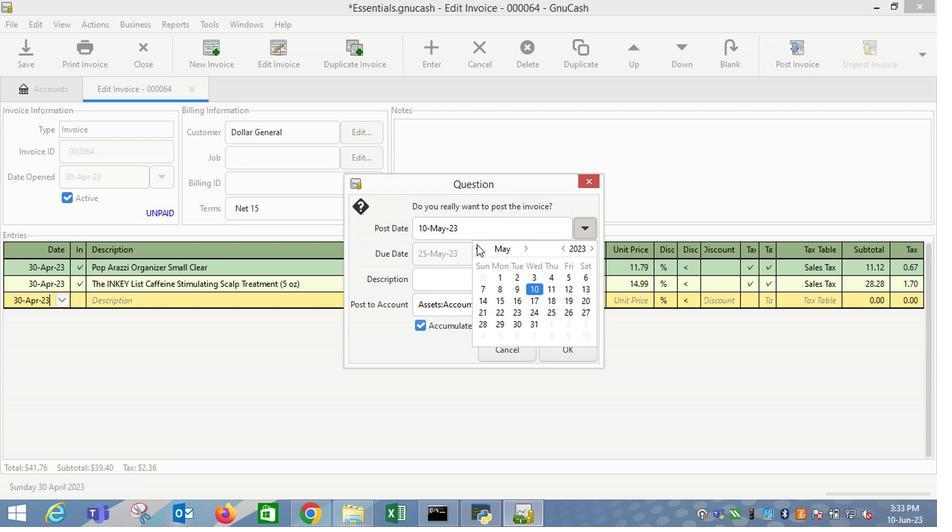 
Action: Mouse moved to (483, 340)
Screenshot: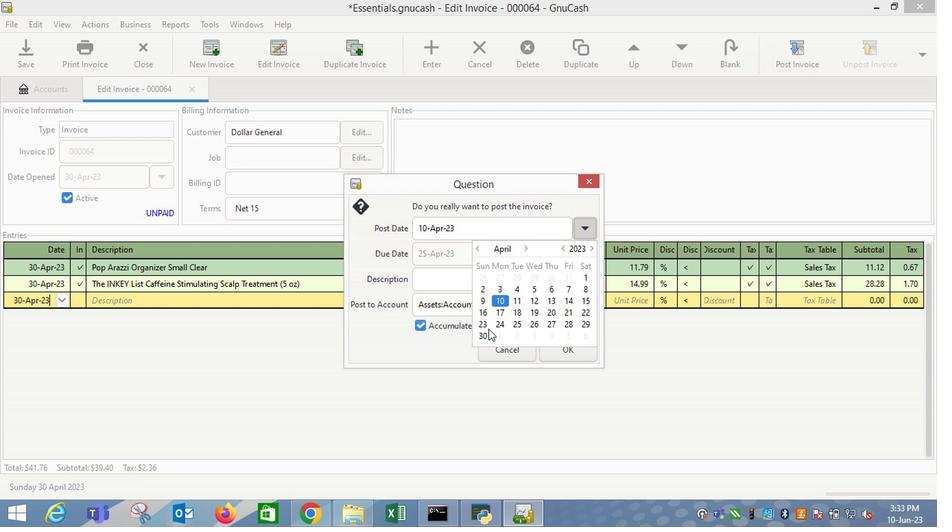 
Action: Mouse pressed left at (483, 340)
Screenshot: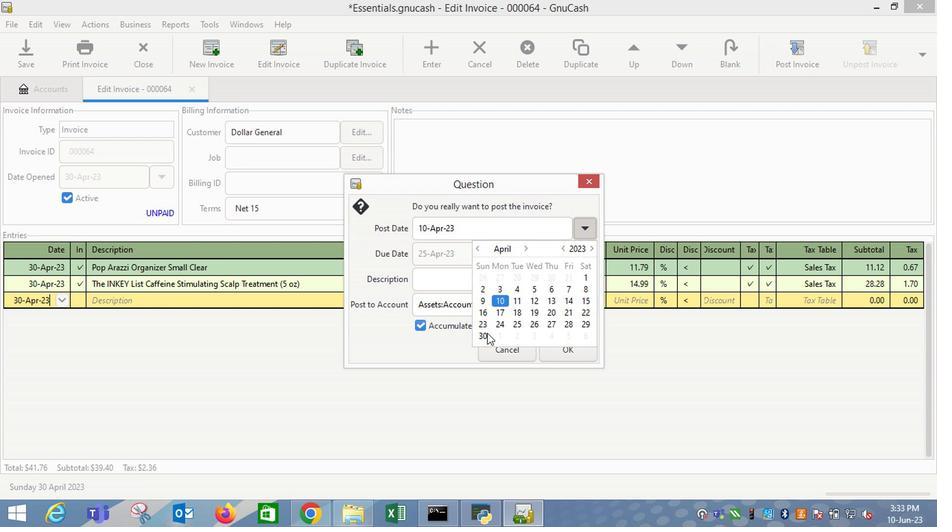
Action: Mouse moved to (440, 280)
Screenshot: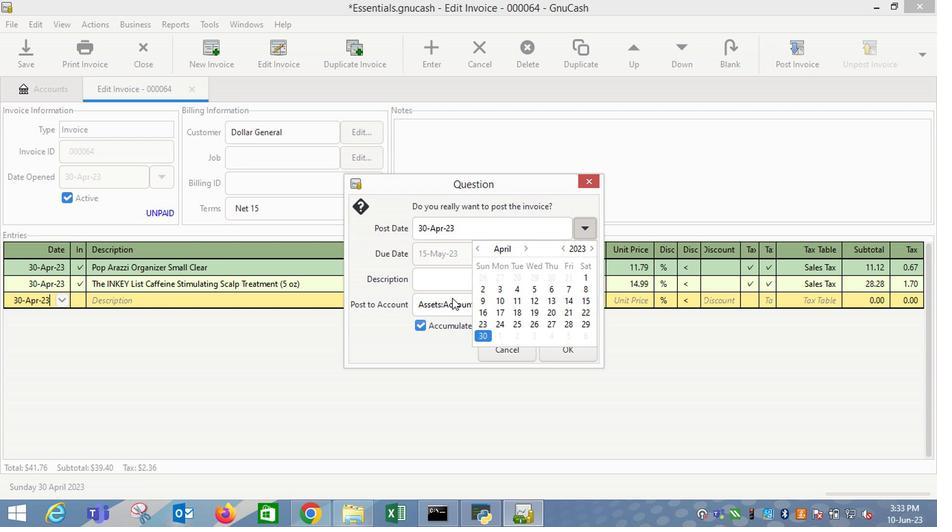 
Action: Mouse pressed left at (440, 280)
Screenshot: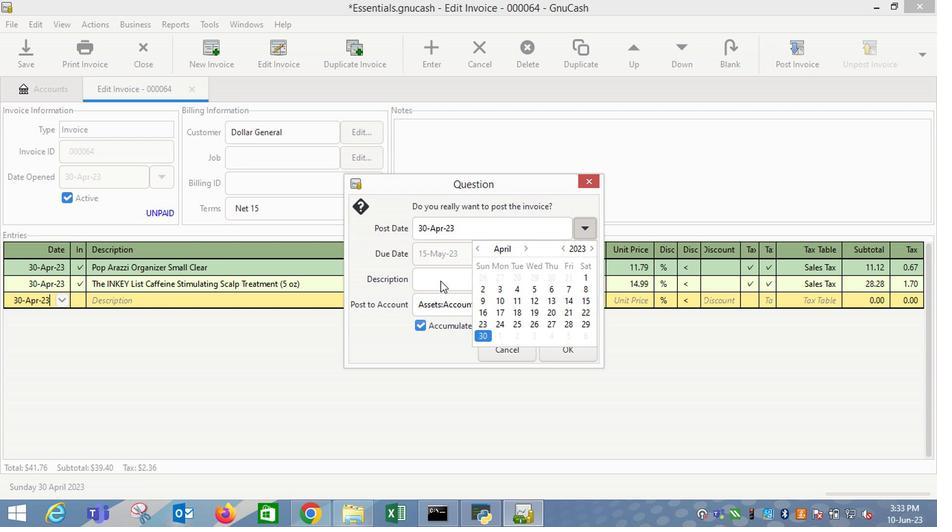 
Action: Mouse moved to (569, 352)
Screenshot: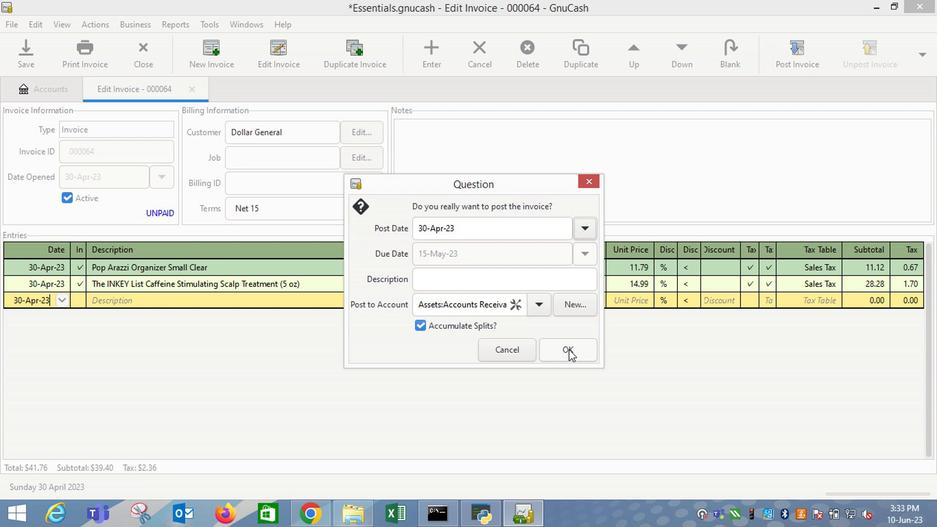 
Action: Mouse pressed left at (569, 352)
Screenshot: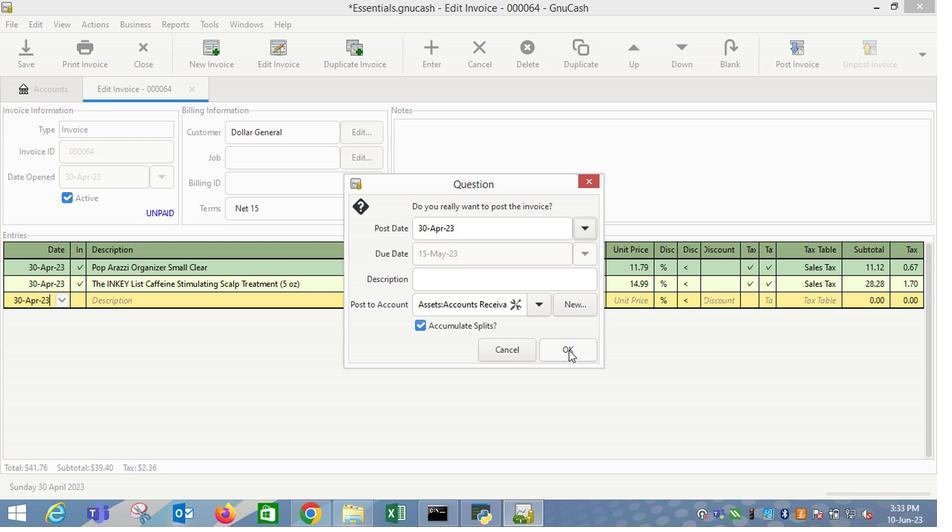 
Action: Mouse moved to (885, 54)
Screenshot: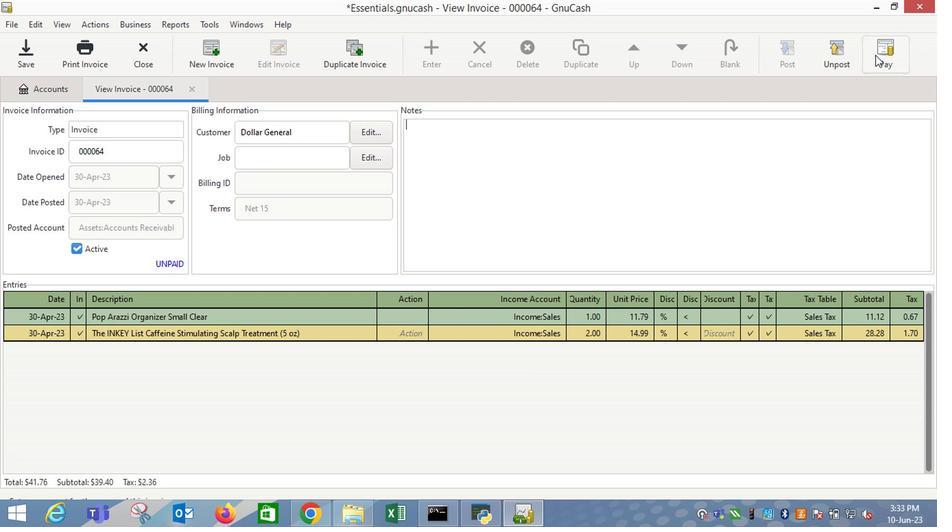 
Action: Mouse pressed left at (885, 54)
Screenshot: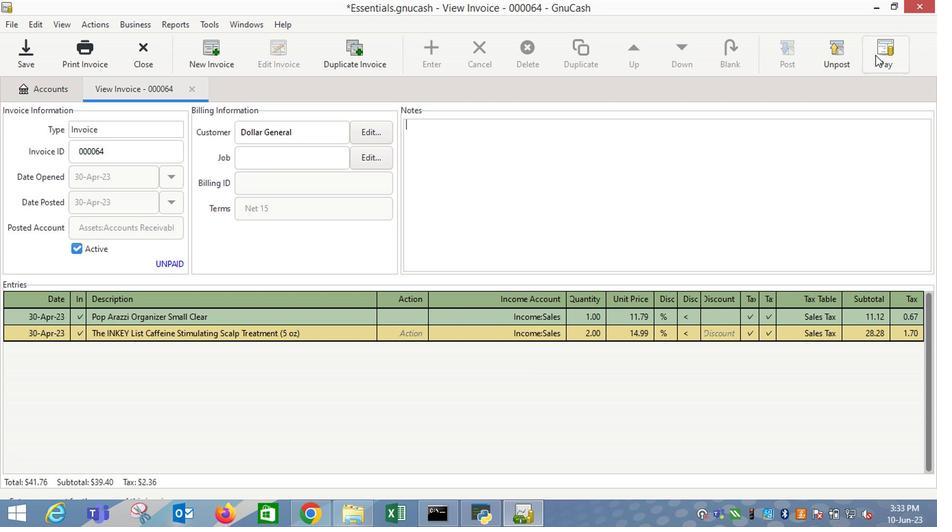 
Action: Mouse moved to (420, 267)
Screenshot: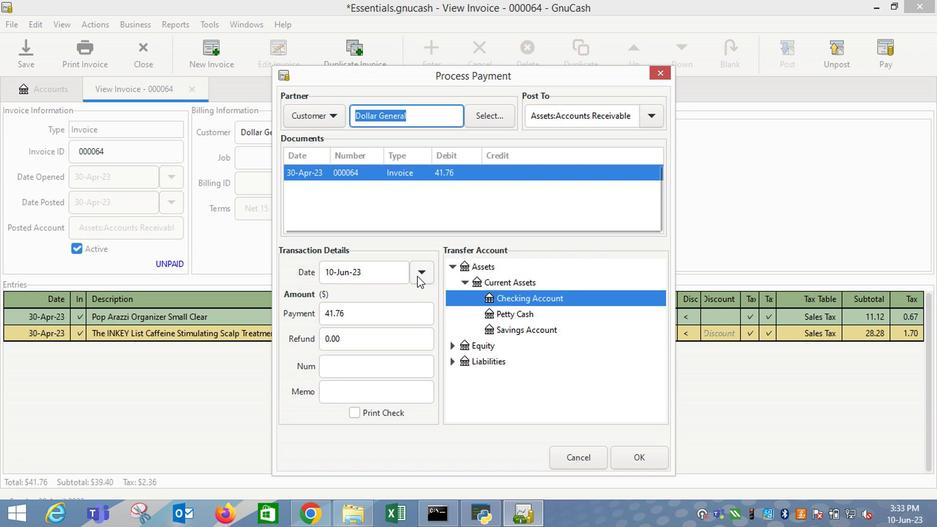 
Action: Mouse pressed left at (420, 267)
Screenshot: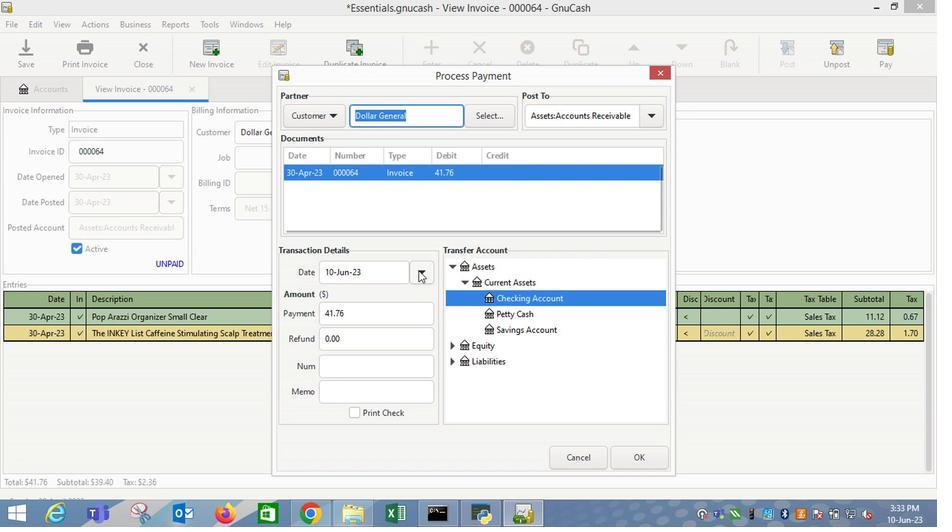
Action: Mouse moved to (318, 297)
Screenshot: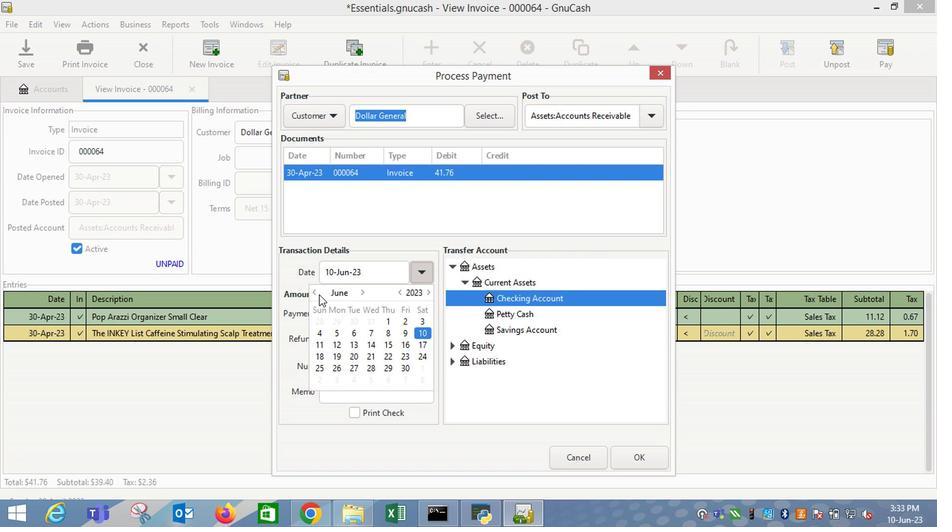 
Action: Mouse pressed left at (318, 297)
Screenshot: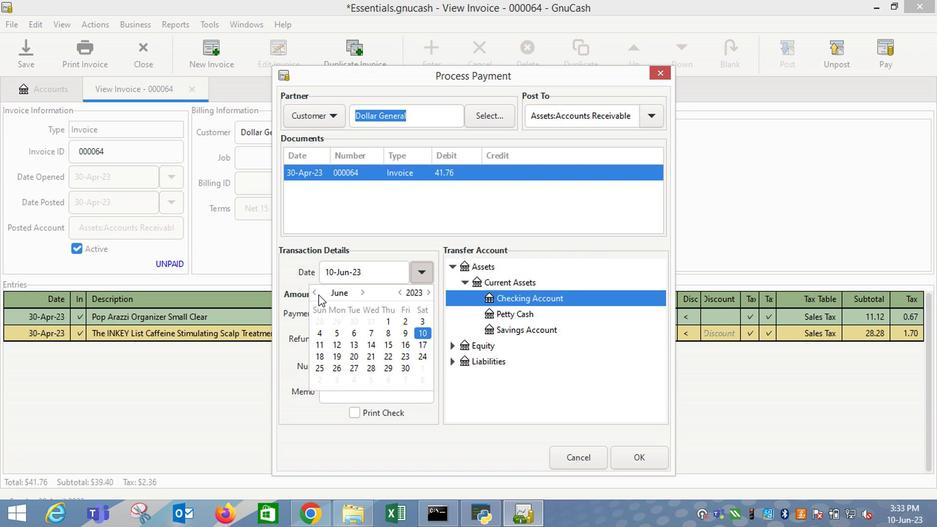 
Action: Mouse moved to (416, 273)
Screenshot: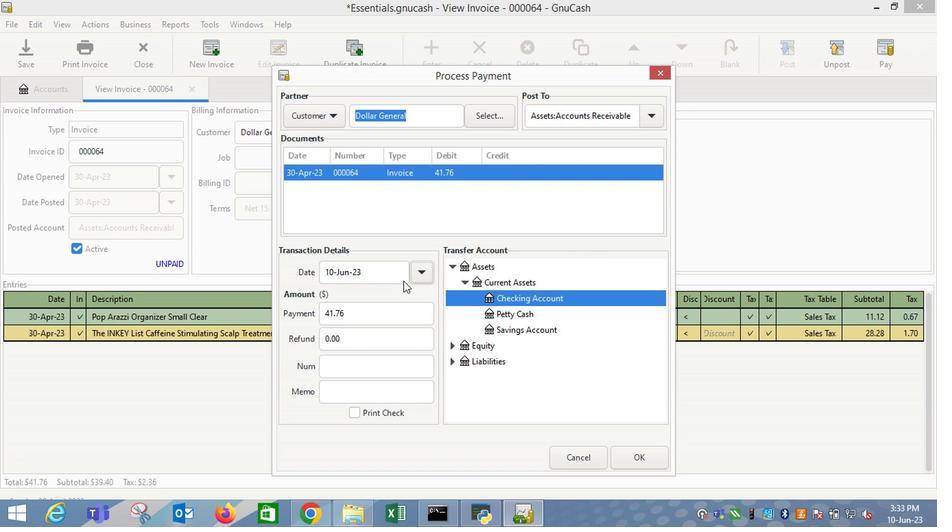 
Action: Mouse pressed left at (416, 273)
Screenshot: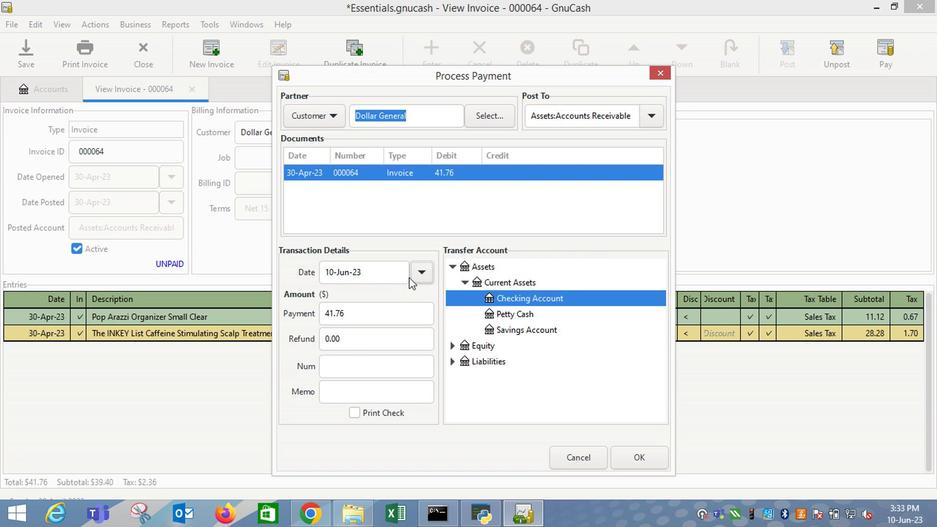 
Action: Mouse moved to (316, 296)
Screenshot: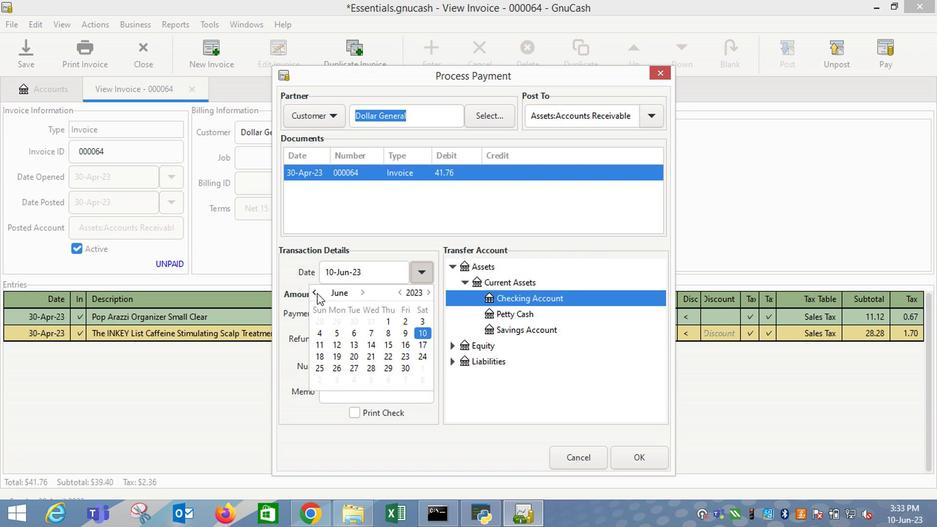 
Action: Mouse pressed left at (316, 296)
Screenshot: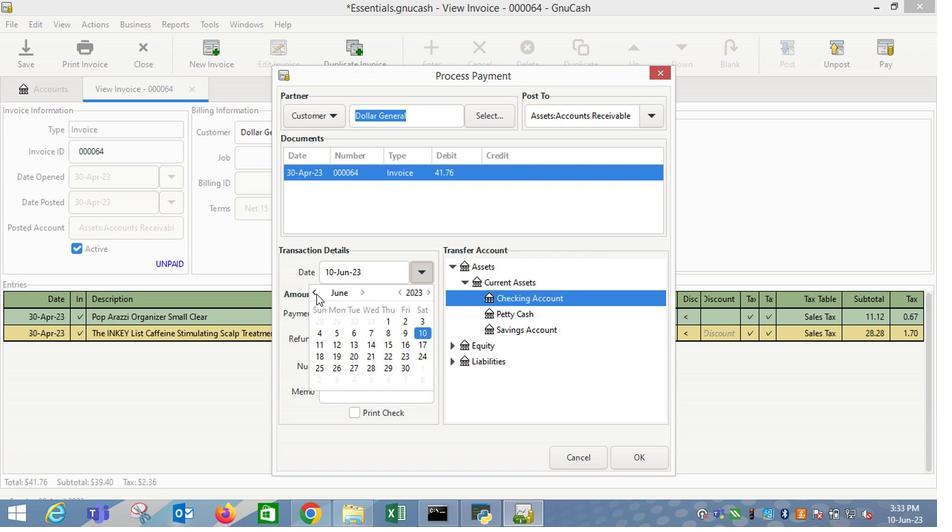 
Action: Mouse moved to (320, 347)
Screenshot: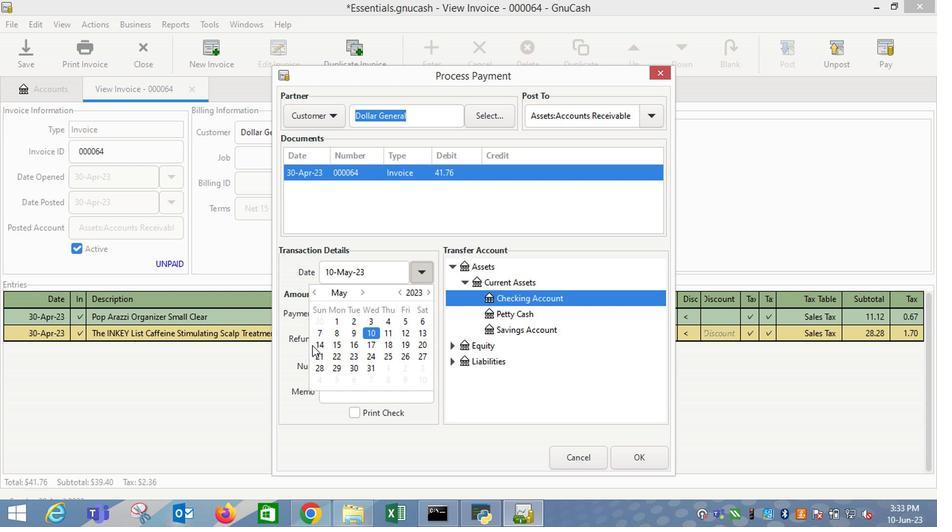 
Action: Mouse pressed left at (320, 347)
Screenshot: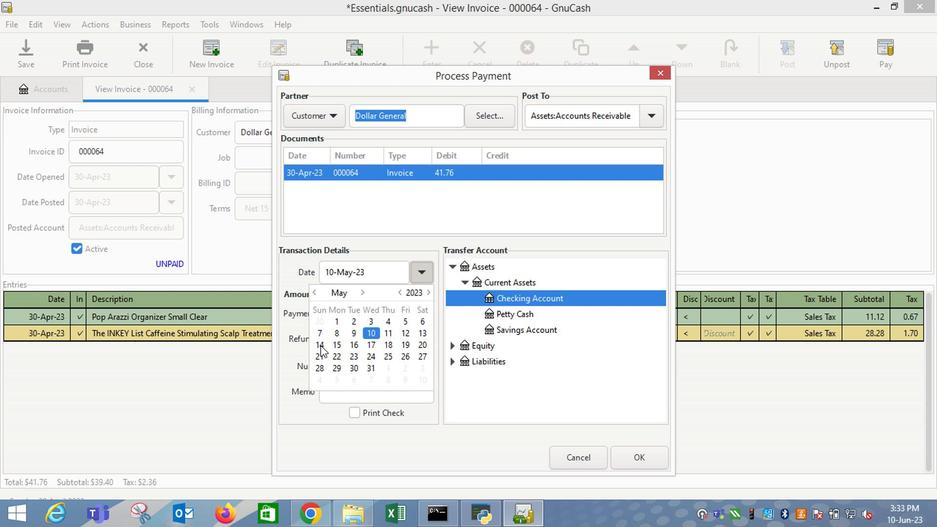 
Action: Mouse moved to (524, 298)
Screenshot: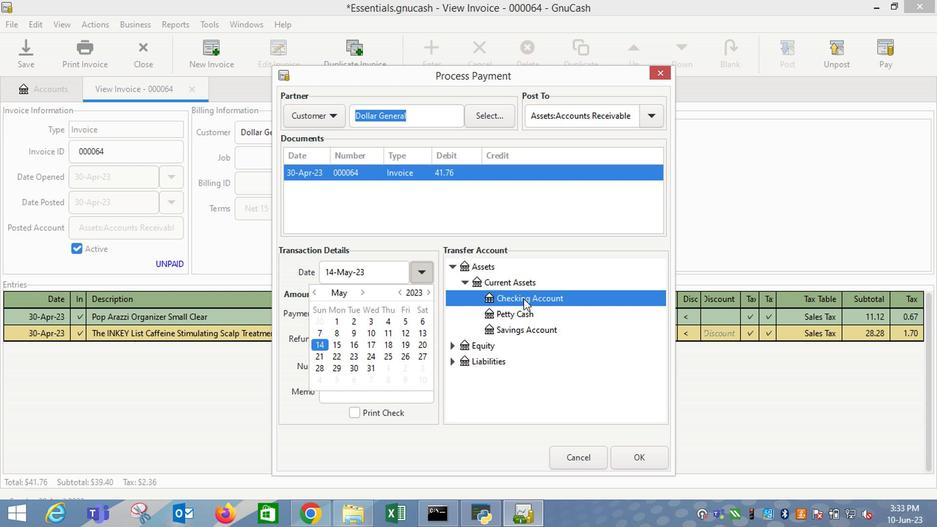 
Action: Mouse pressed left at (524, 298)
Screenshot: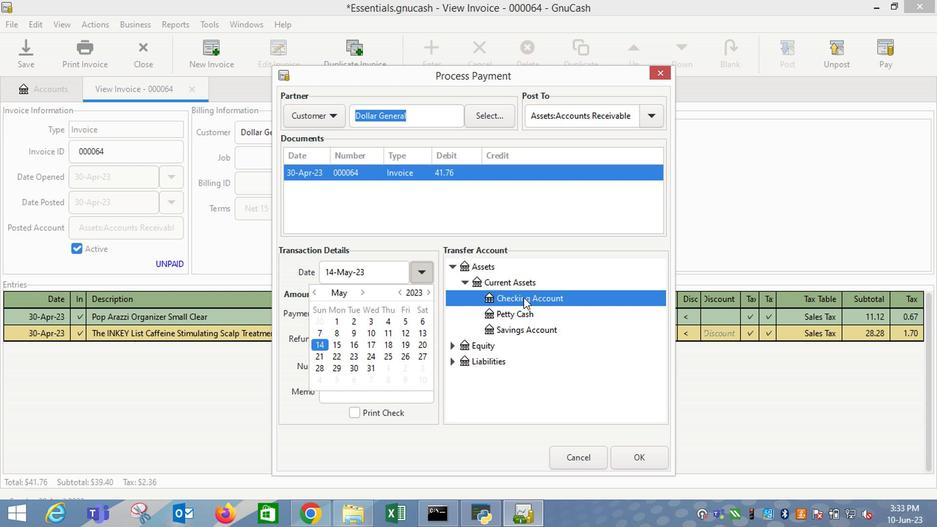 
Action: Mouse moved to (634, 461)
Screenshot: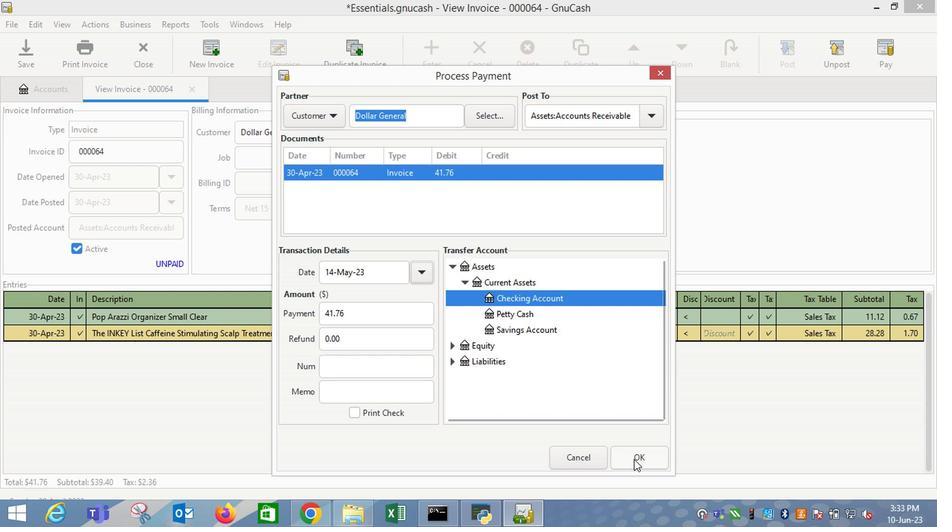 
Action: Mouse pressed left at (634, 461)
Screenshot: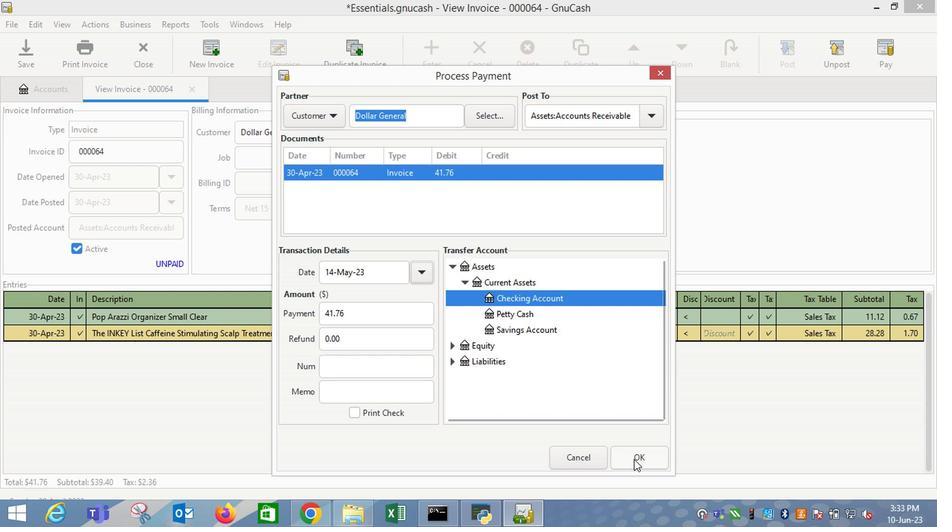 
Action: Mouse moved to (75, 59)
Screenshot: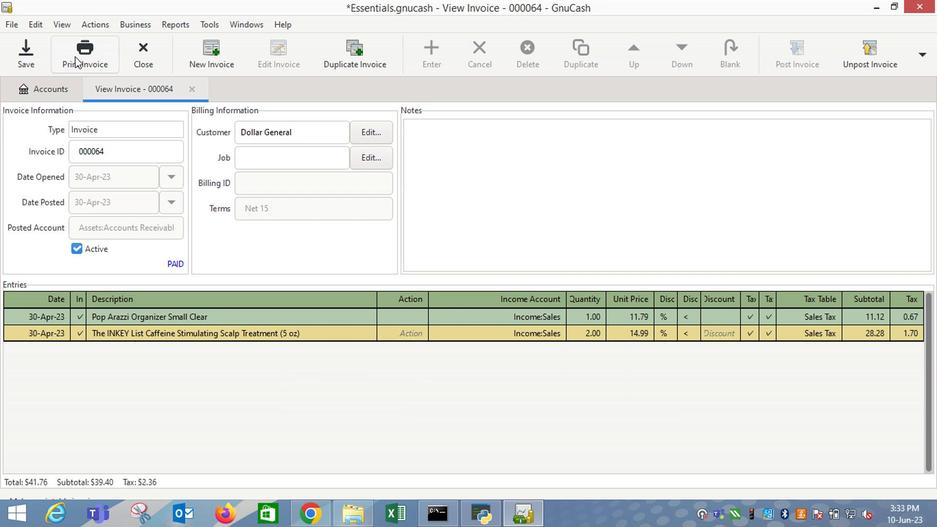
Action: Mouse pressed left at (75, 59)
Screenshot: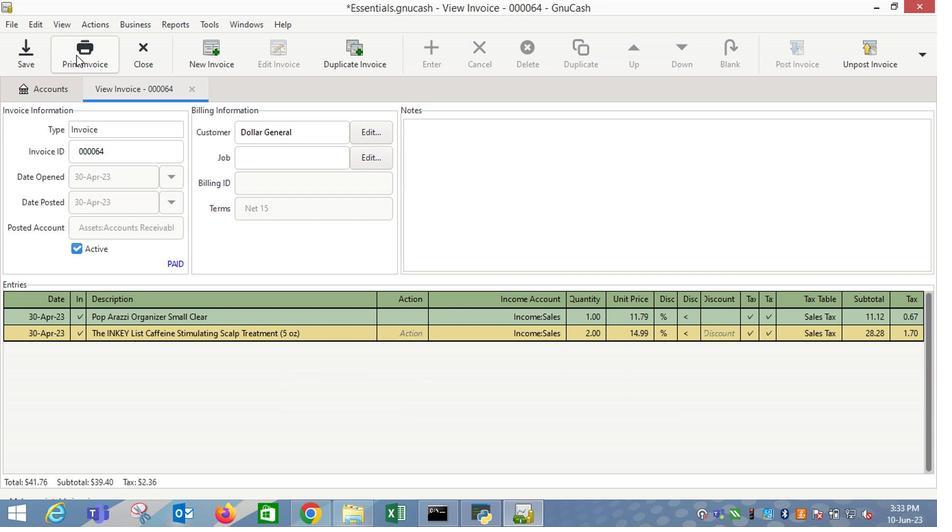 
Action: Mouse moved to (381, 203)
Screenshot: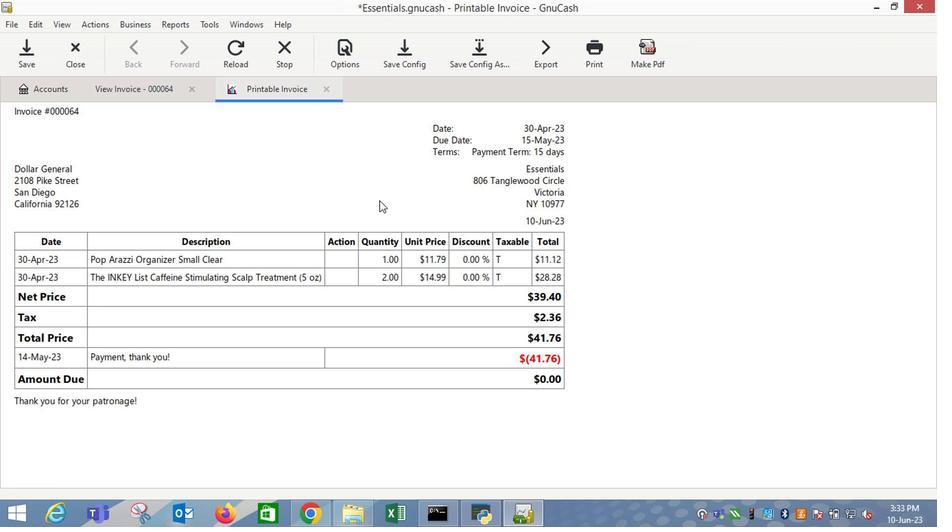 
